 Task: Create a due date automation trigger when advanced on, on the wednesday of the week a card is due add fields without custom field "Resume" unchecked at 11:00 AM.
Action: Mouse moved to (1348, 109)
Screenshot: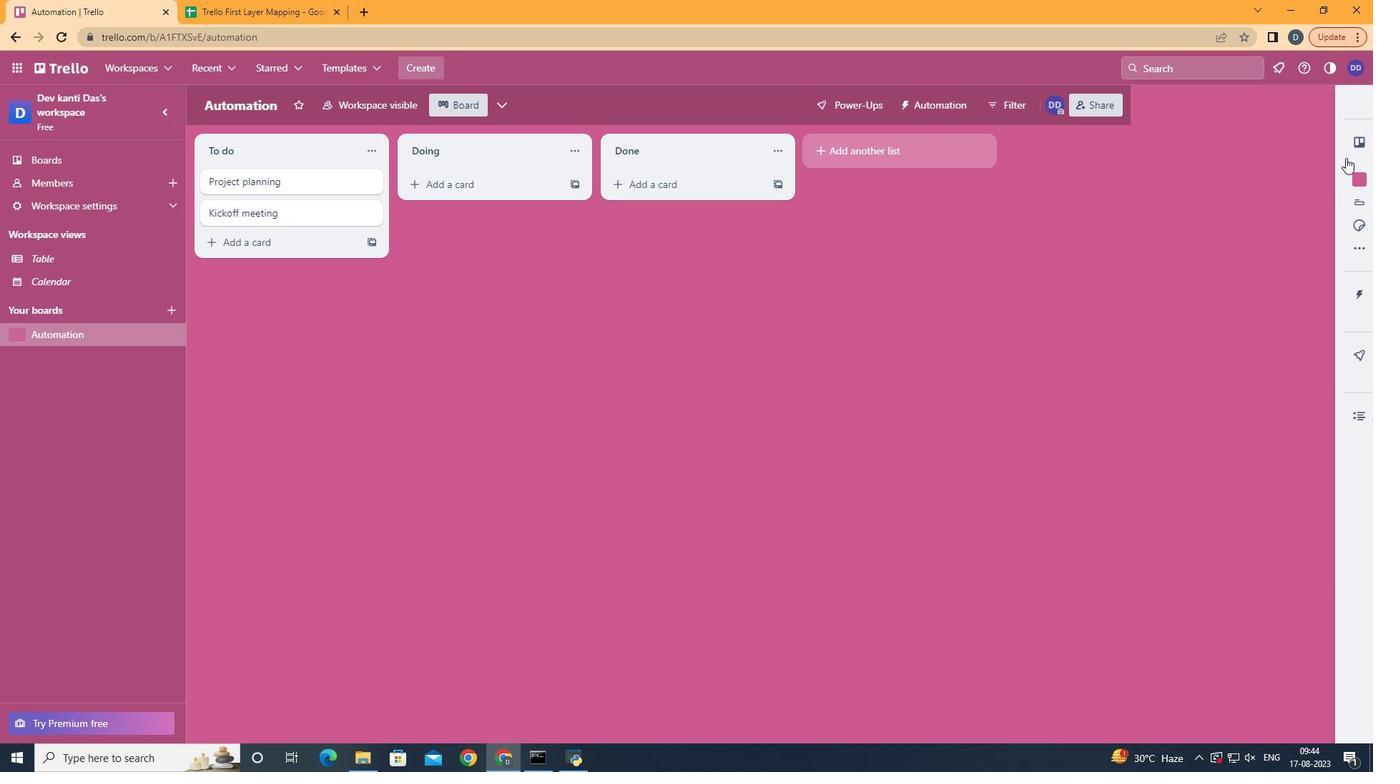 
Action: Mouse pressed left at (1348, 109)
Screenshot: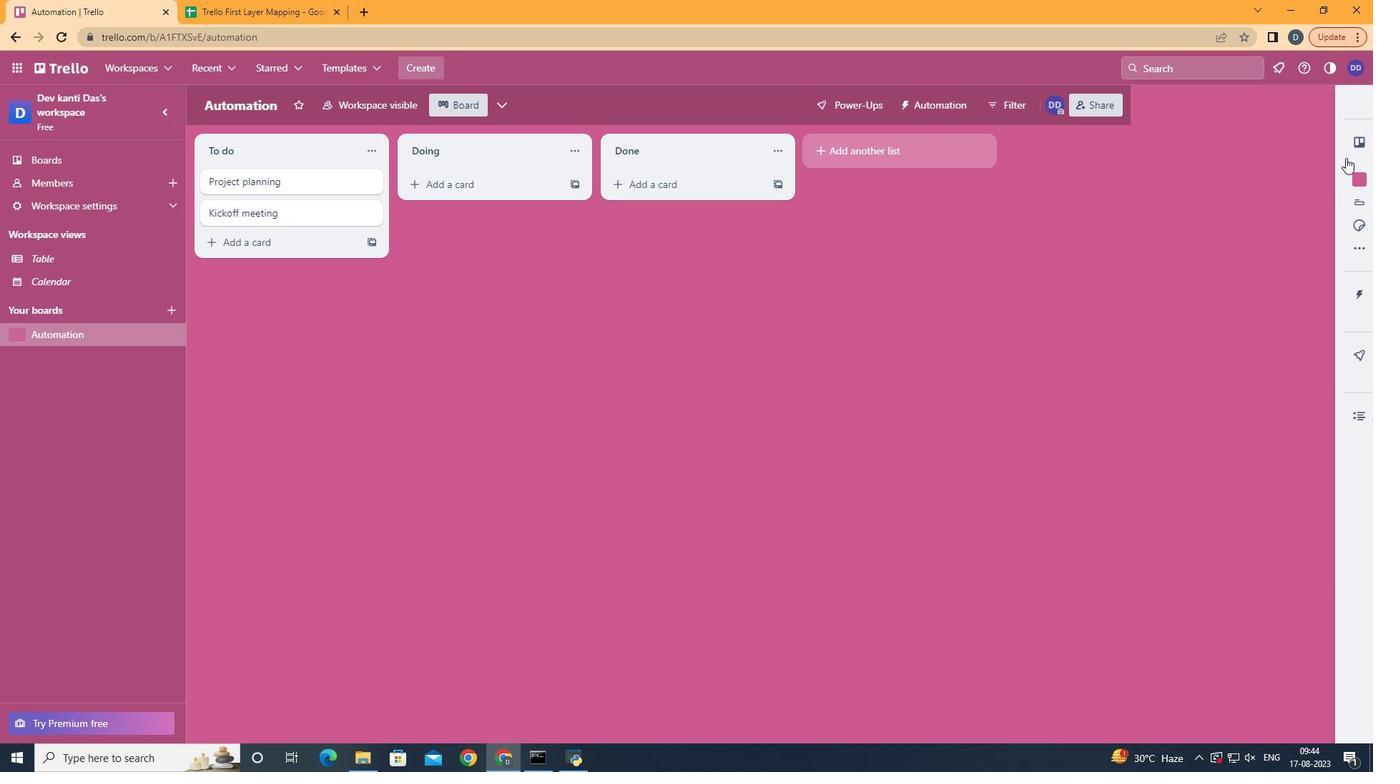 
Action: Mouse moved to (1313, 299)
Screenshot: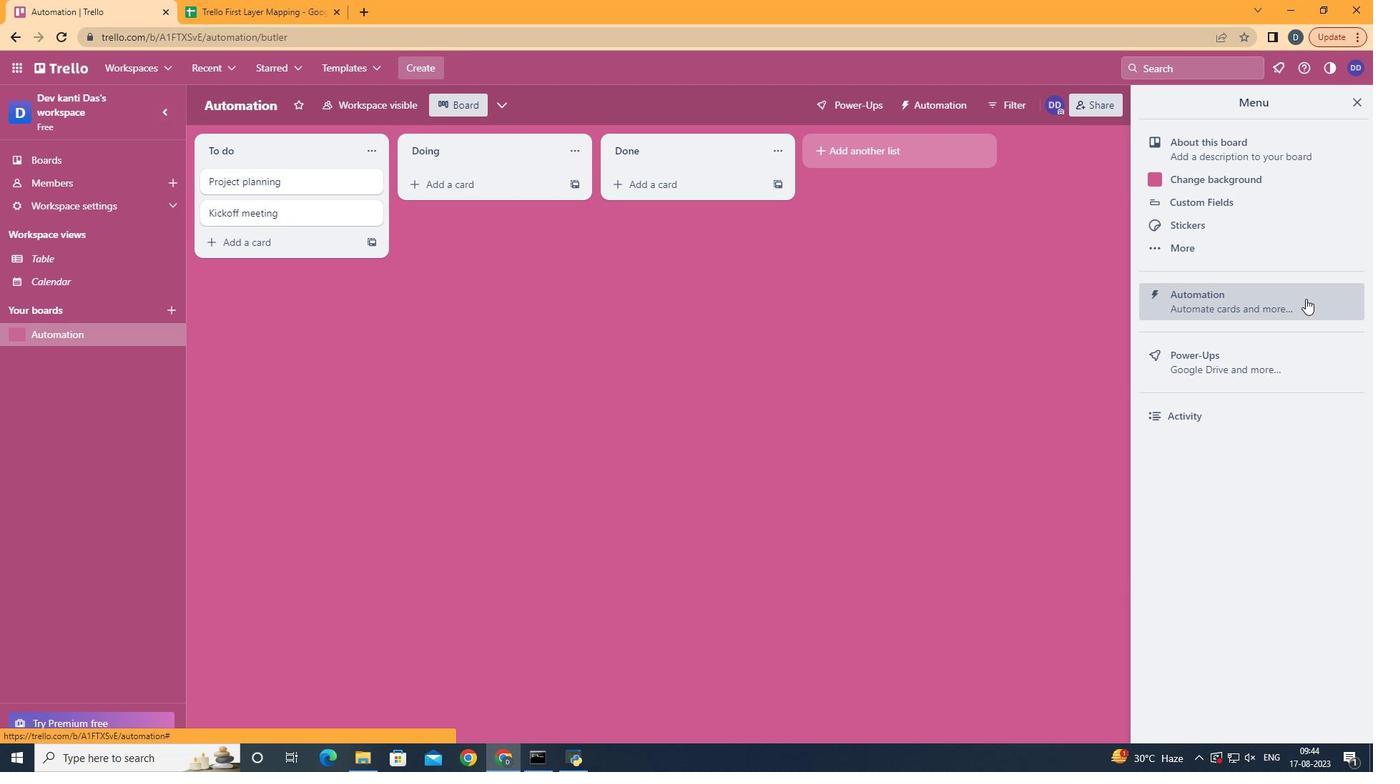 
Action: Mouse pressed left at (1313, 299)
Screenshot: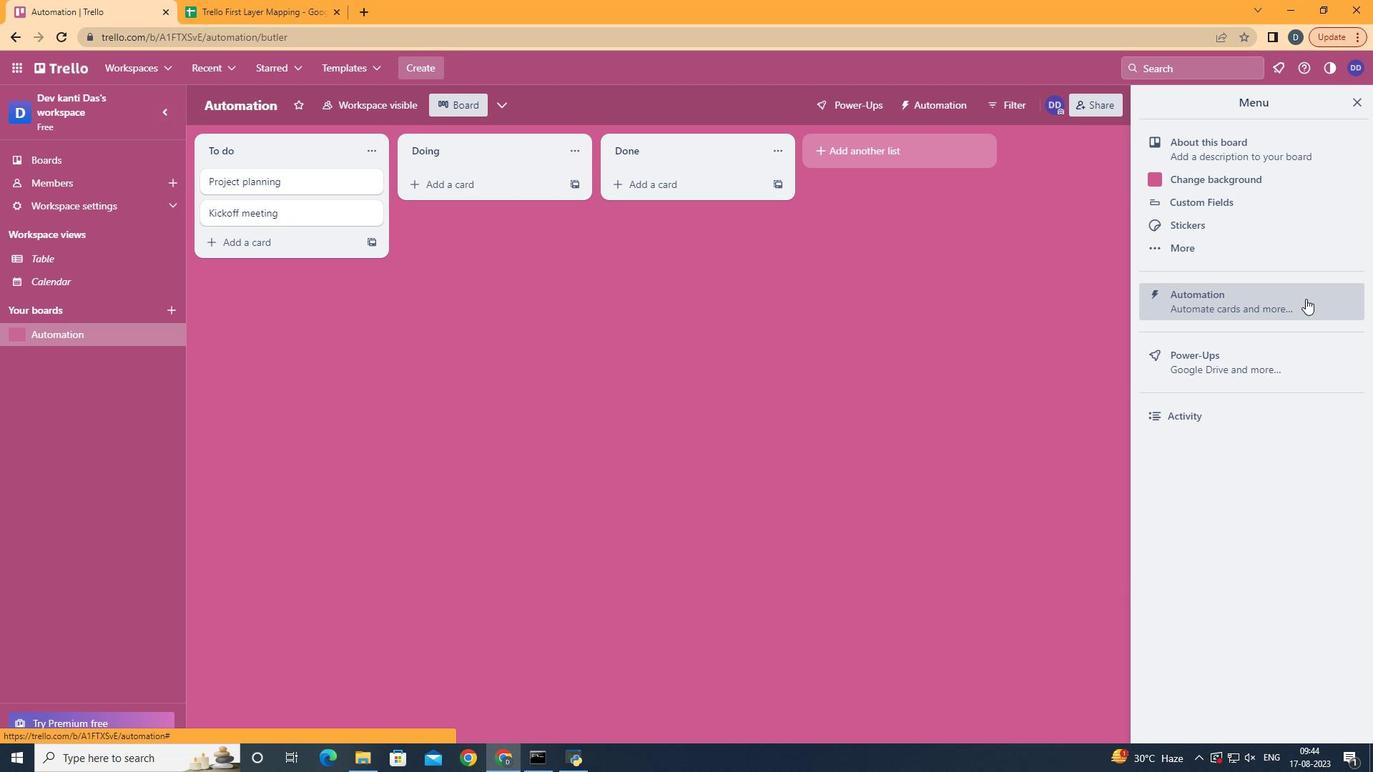 
Action: Mouse moved to (264, 285)
Screenshot: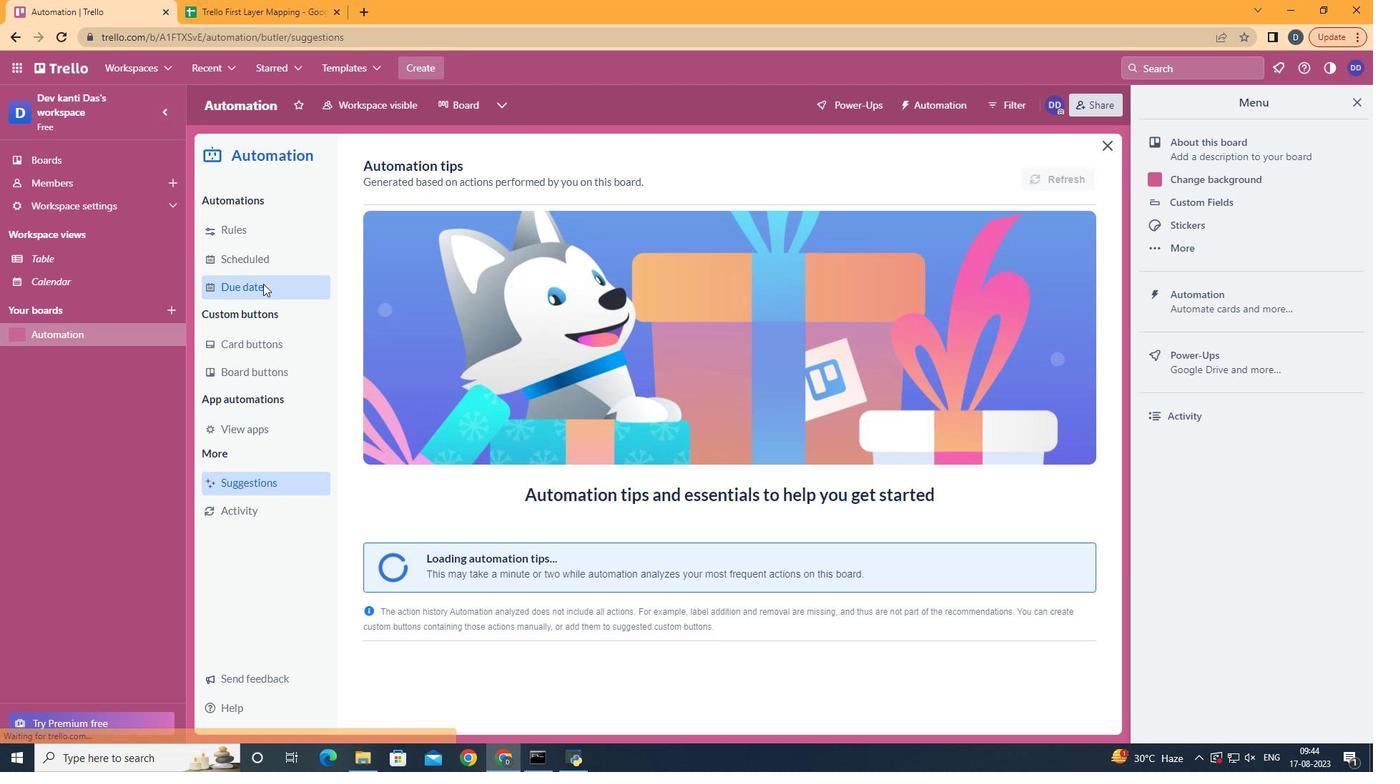 
Action: Mouse pressed left at (264, 285)
Screenshot: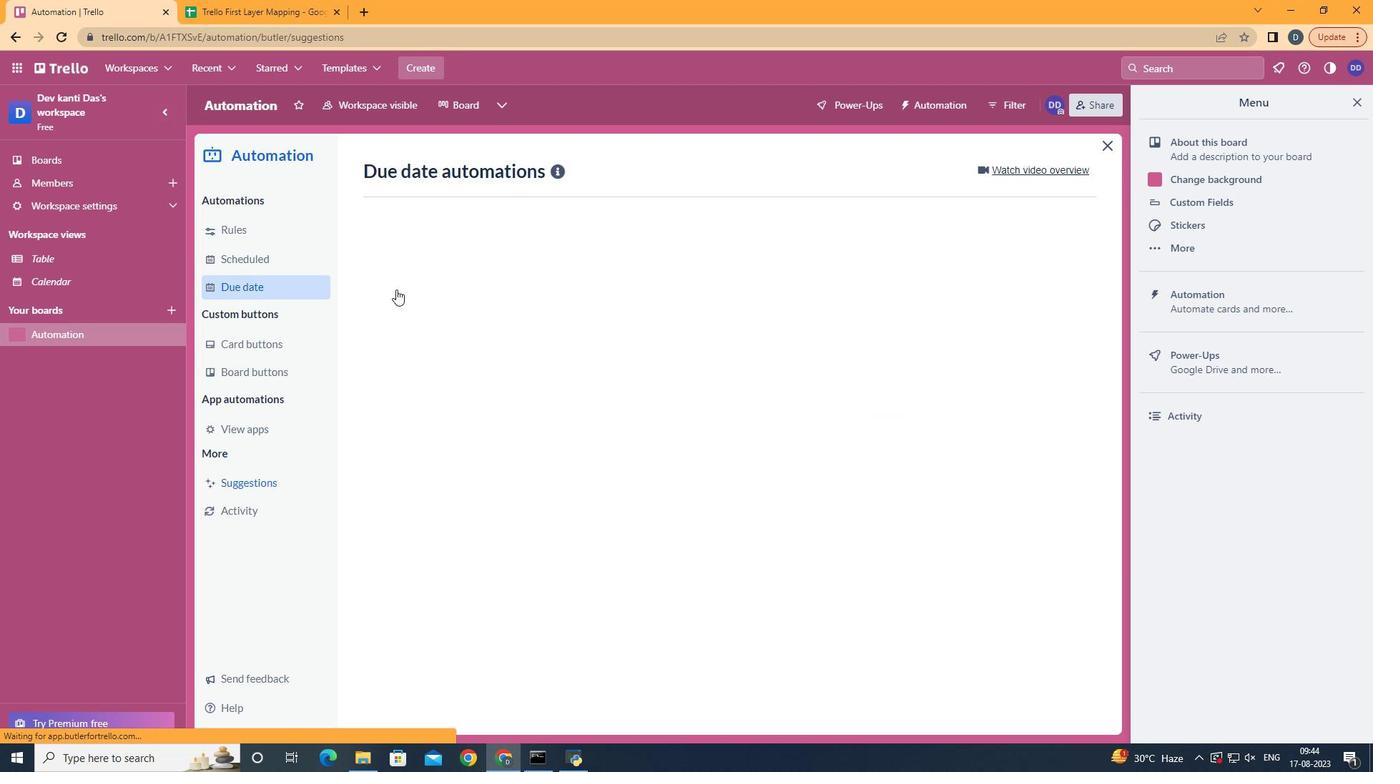 
Action: Mouse moved to (1022, 173)
Screenshot: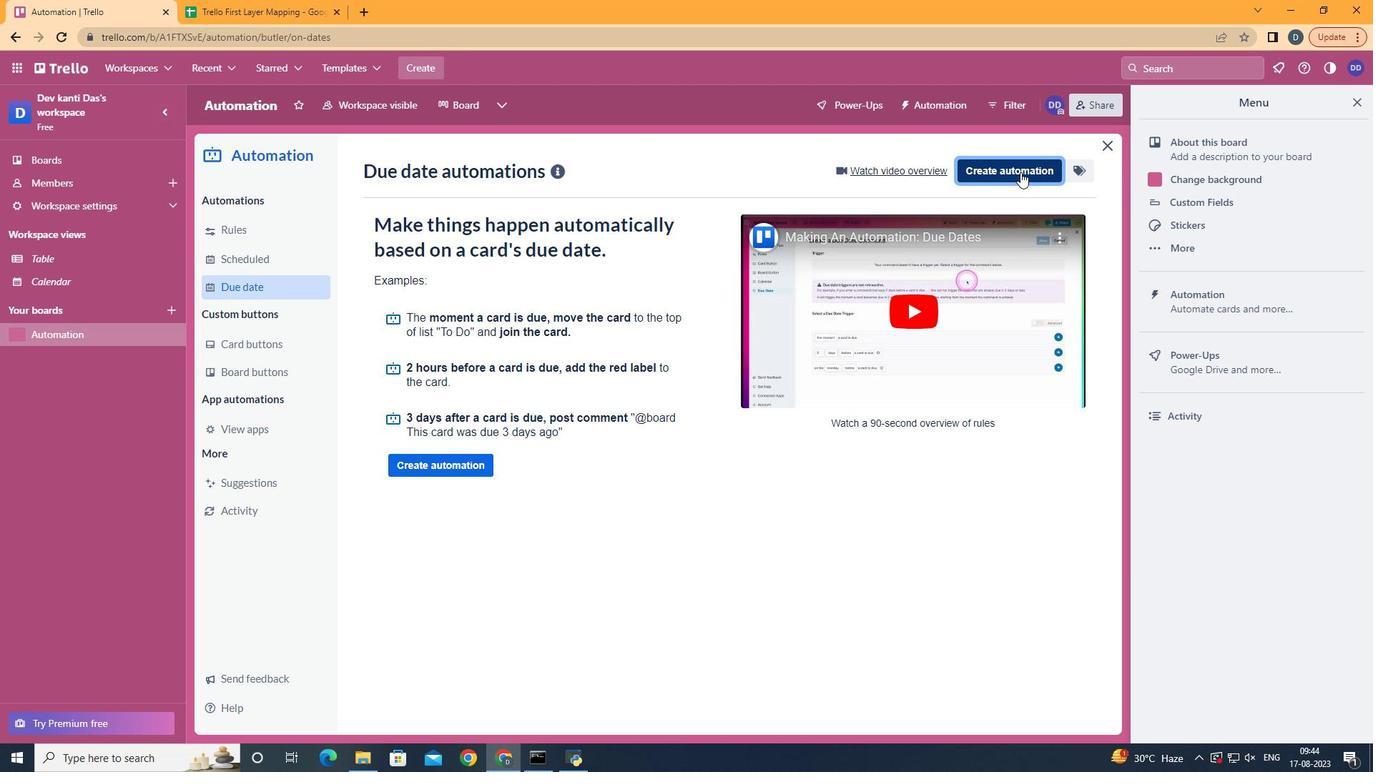 
Action: Mouse pressed left at (1022, 173)
Screenshot: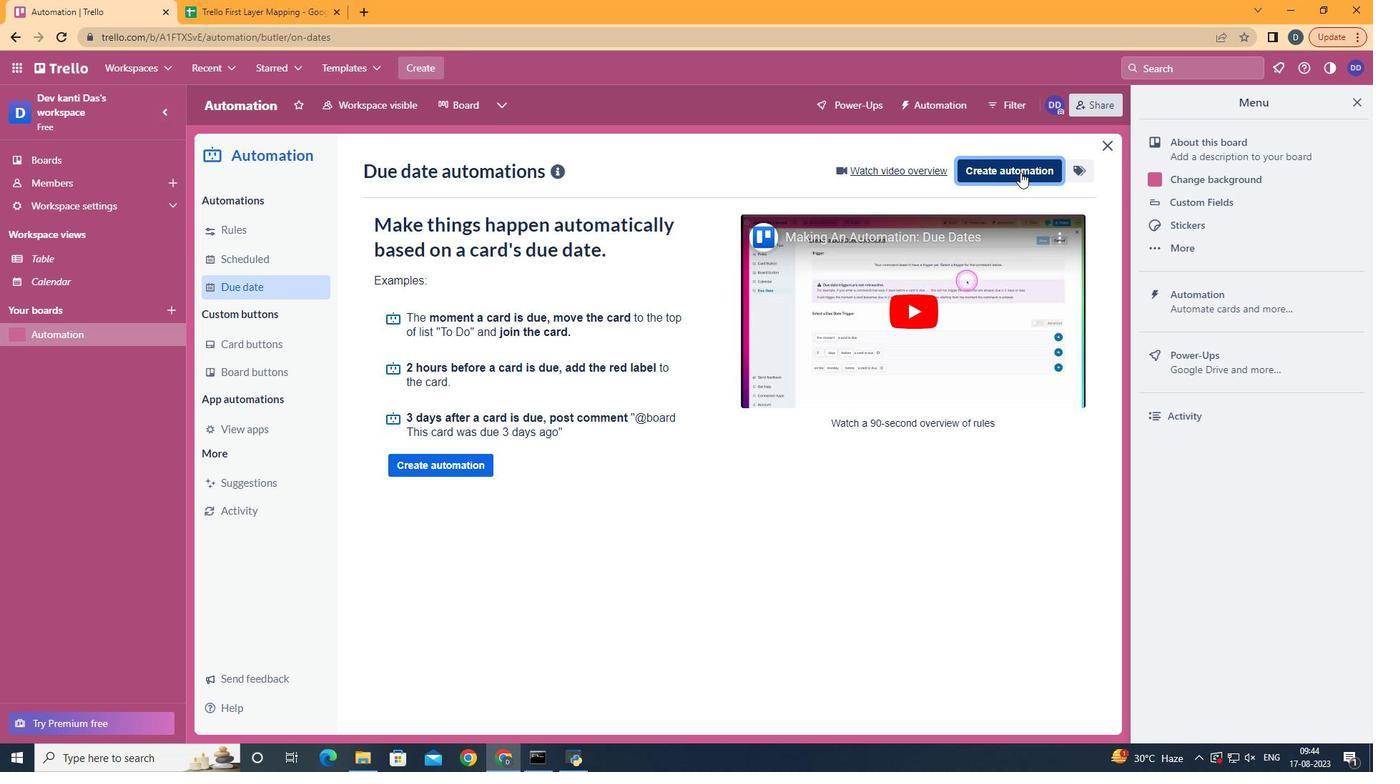 
Action: Mouse moved to (753, 286)
Screenshot: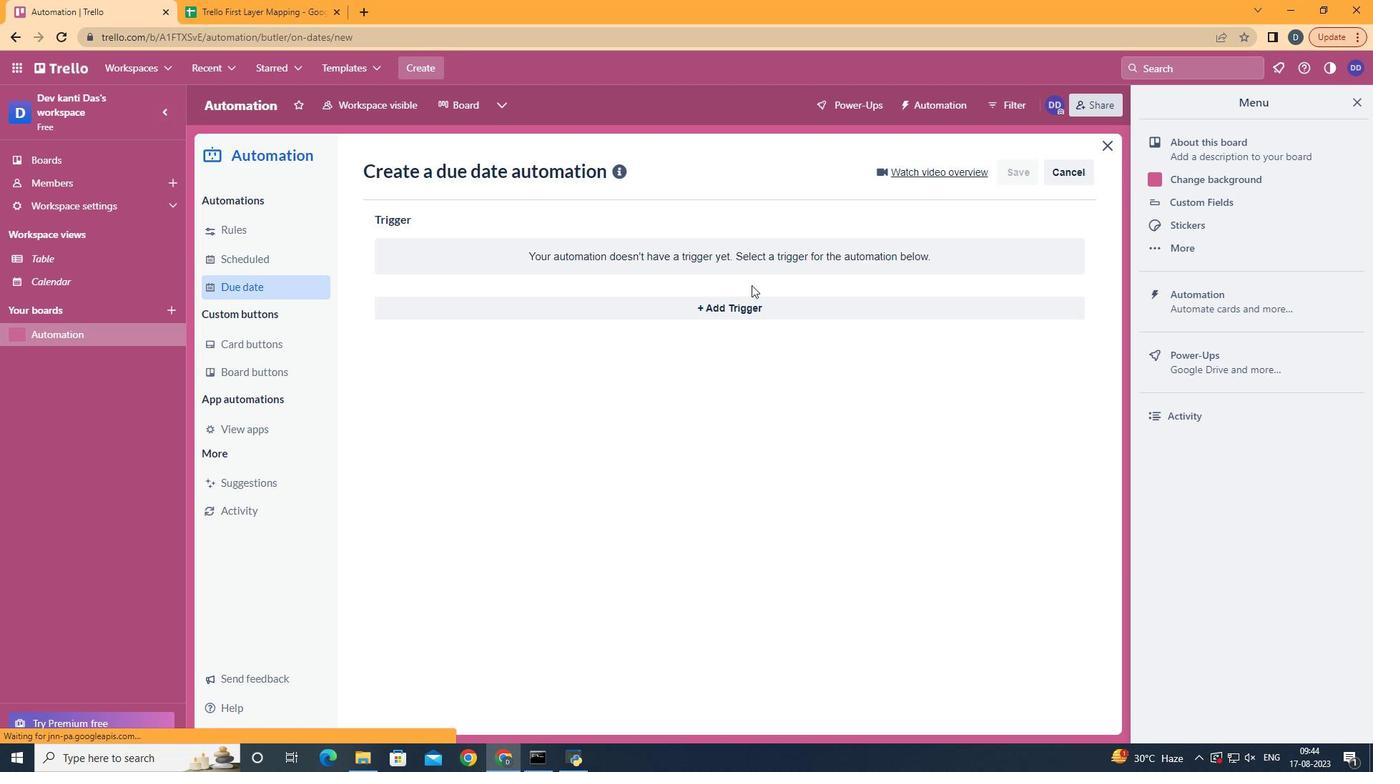 
Action: Mouse pressed left at (753, 286)
Screenshot: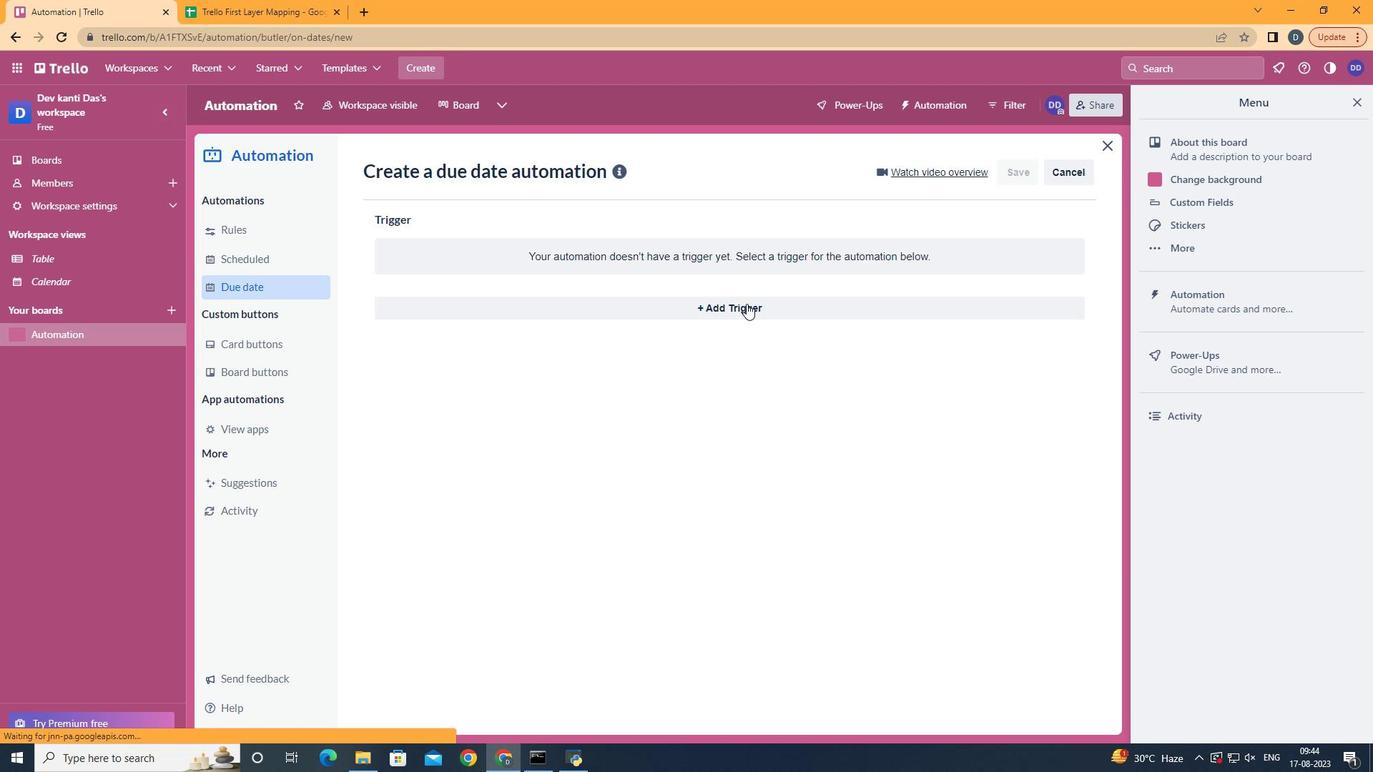 
Action: Mouse moved to (747, 309)
Screenshot: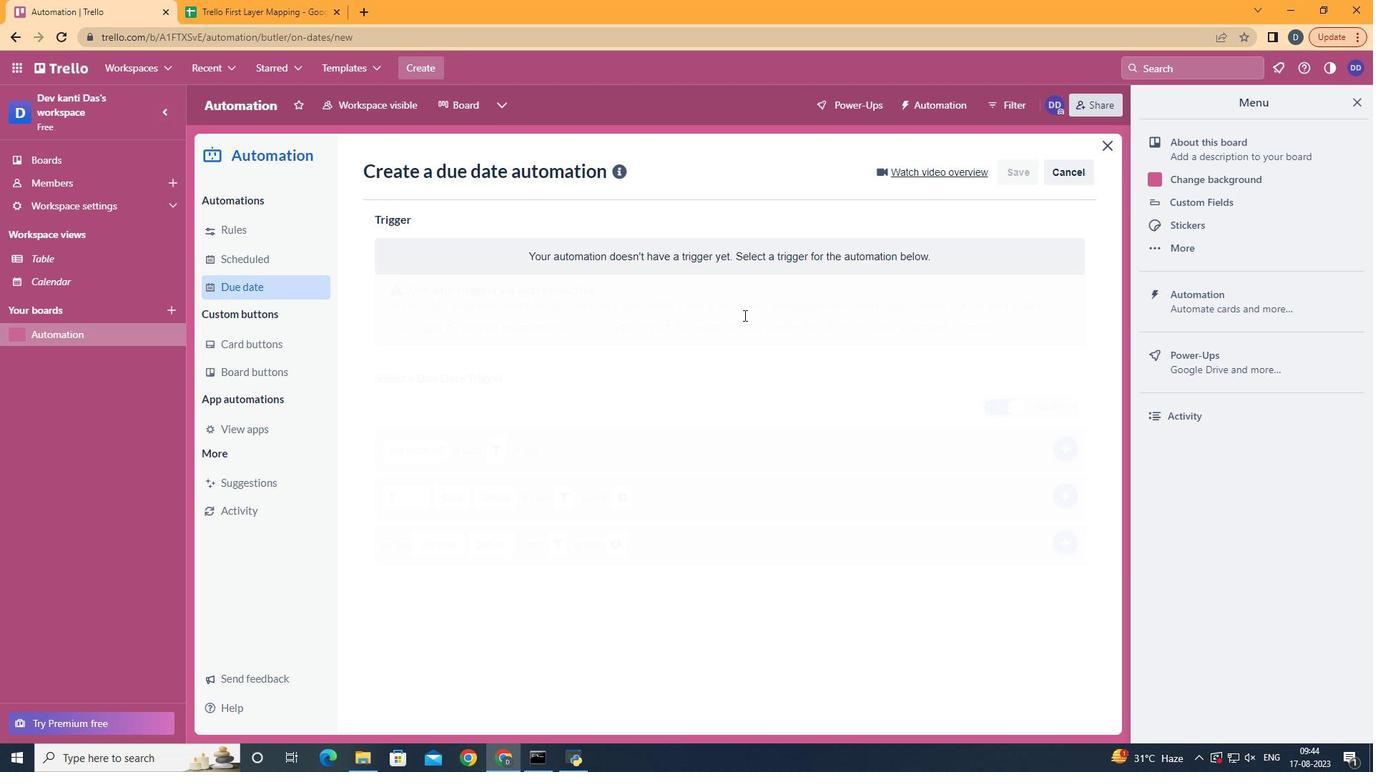 
Action: Mouse pressed left at (747, 309)
Screenshot: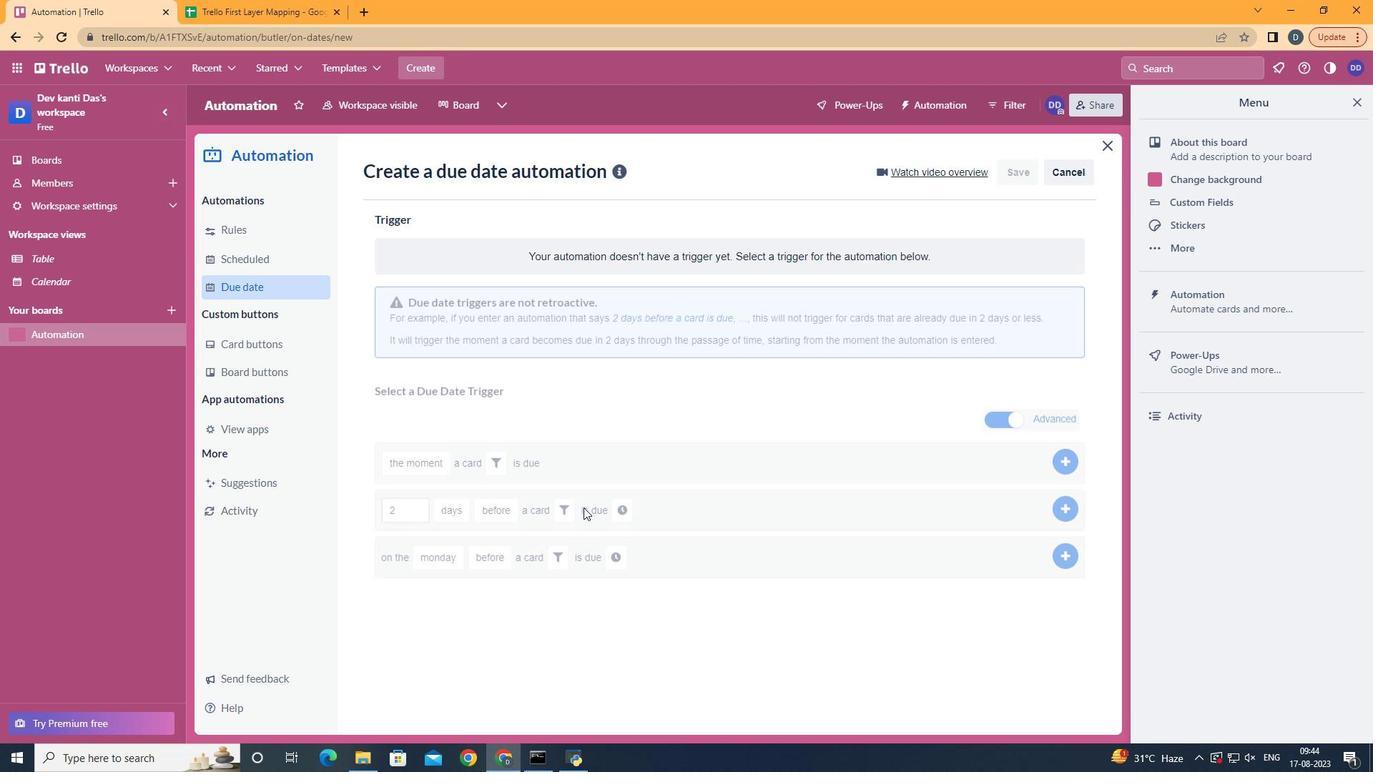 
Action: Mouse moved to (456, 430)
Screenshot: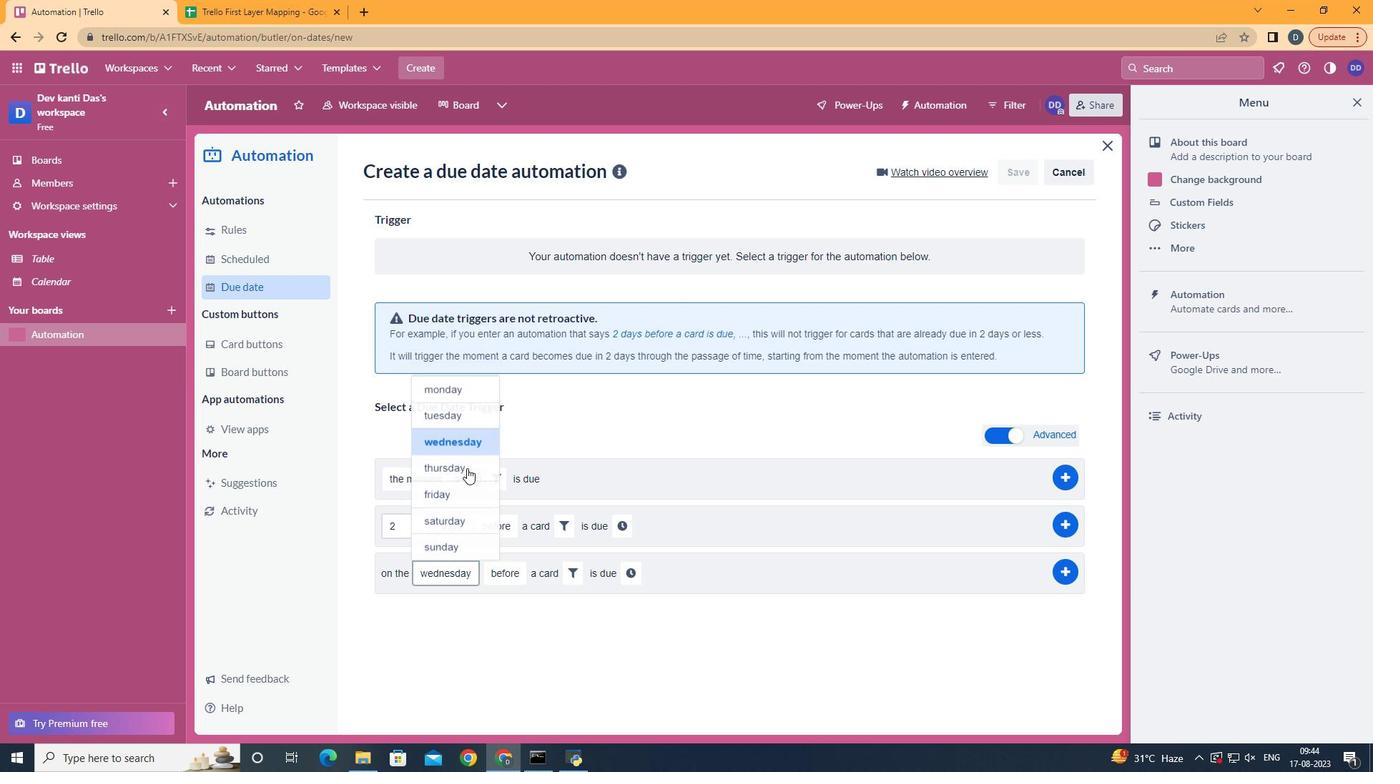 
Action: Mouse pressed left at (456, 430)
Screenshot: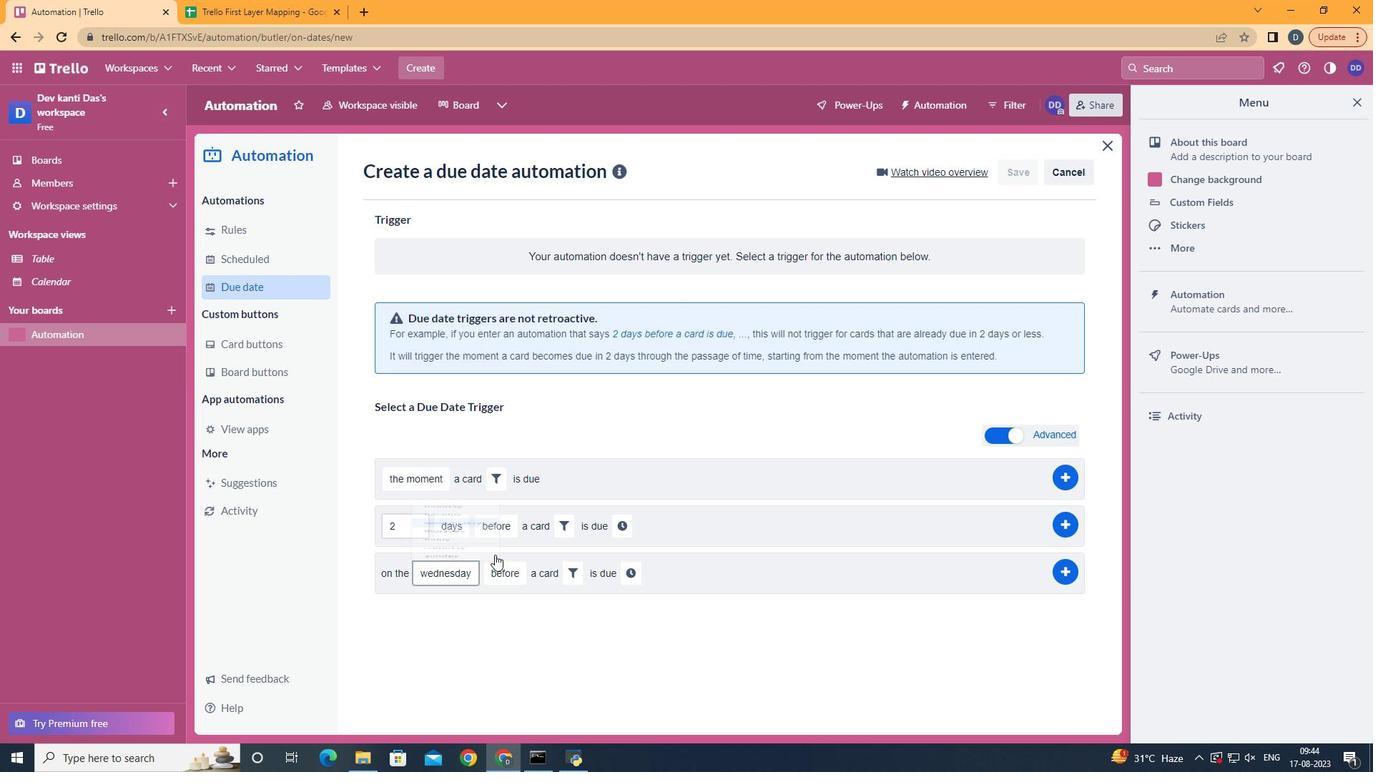 
Action: Mouse moved to (533, 654)
Screenshot: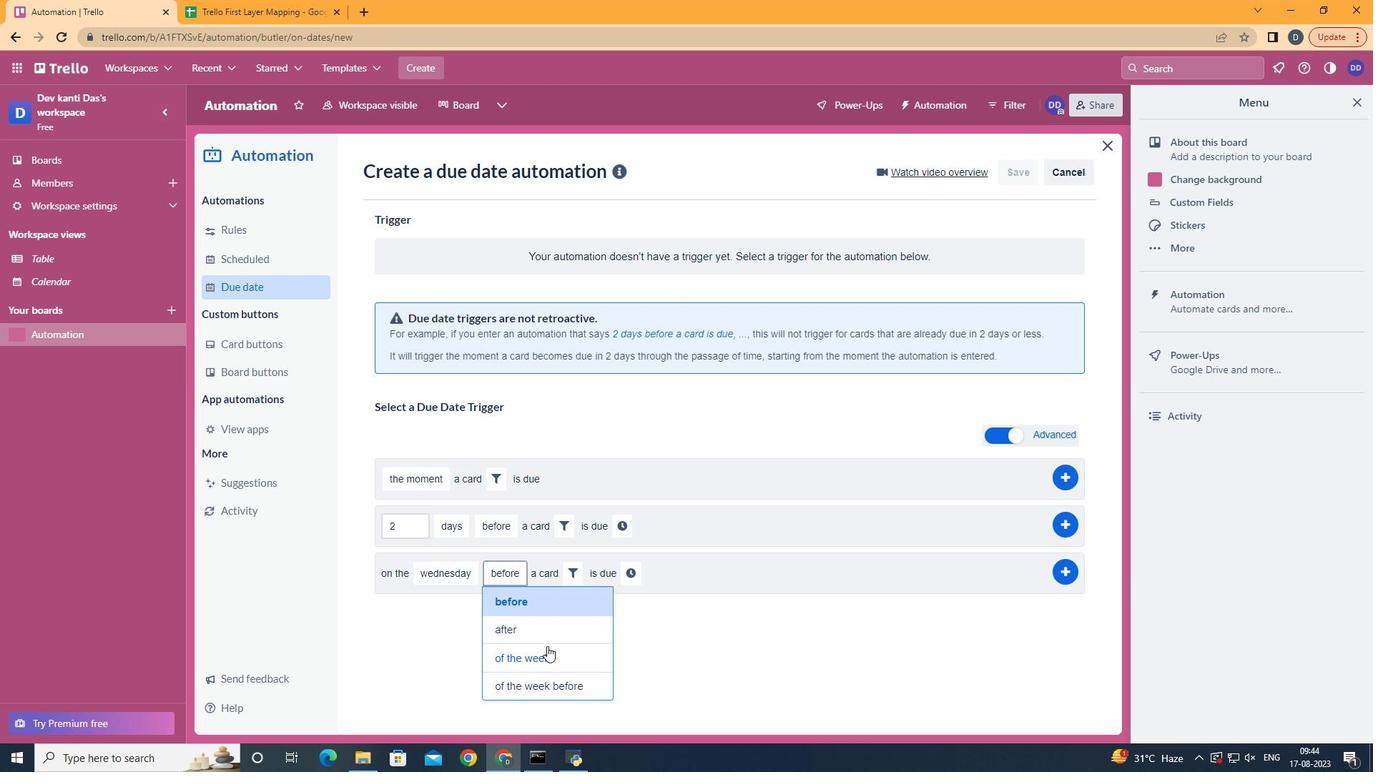 
Action: Mouse pressed left at (533, 654)
Screenshot: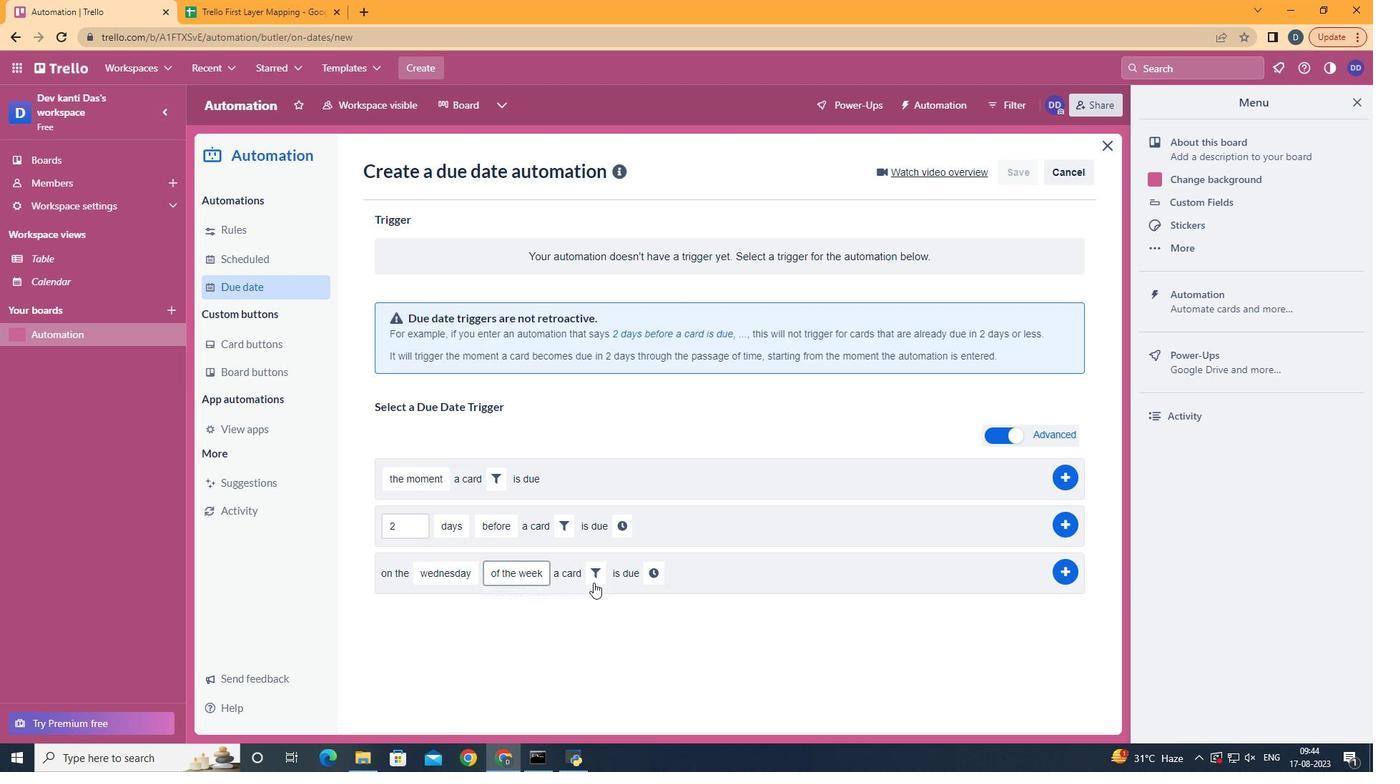 
Action: Mouse moved to (600, 573)
Screenshot: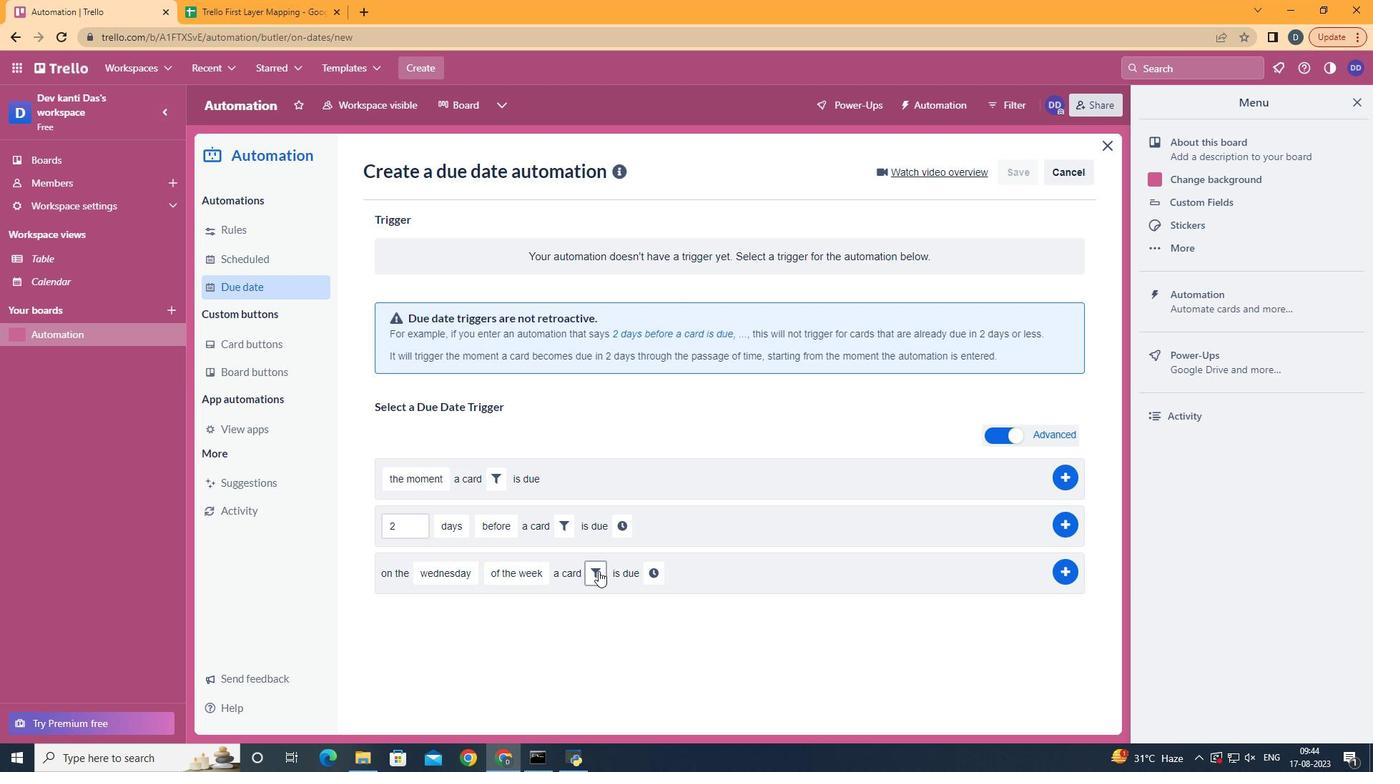 
Action: Mouse pressed left at (600, 573)
Screenshot: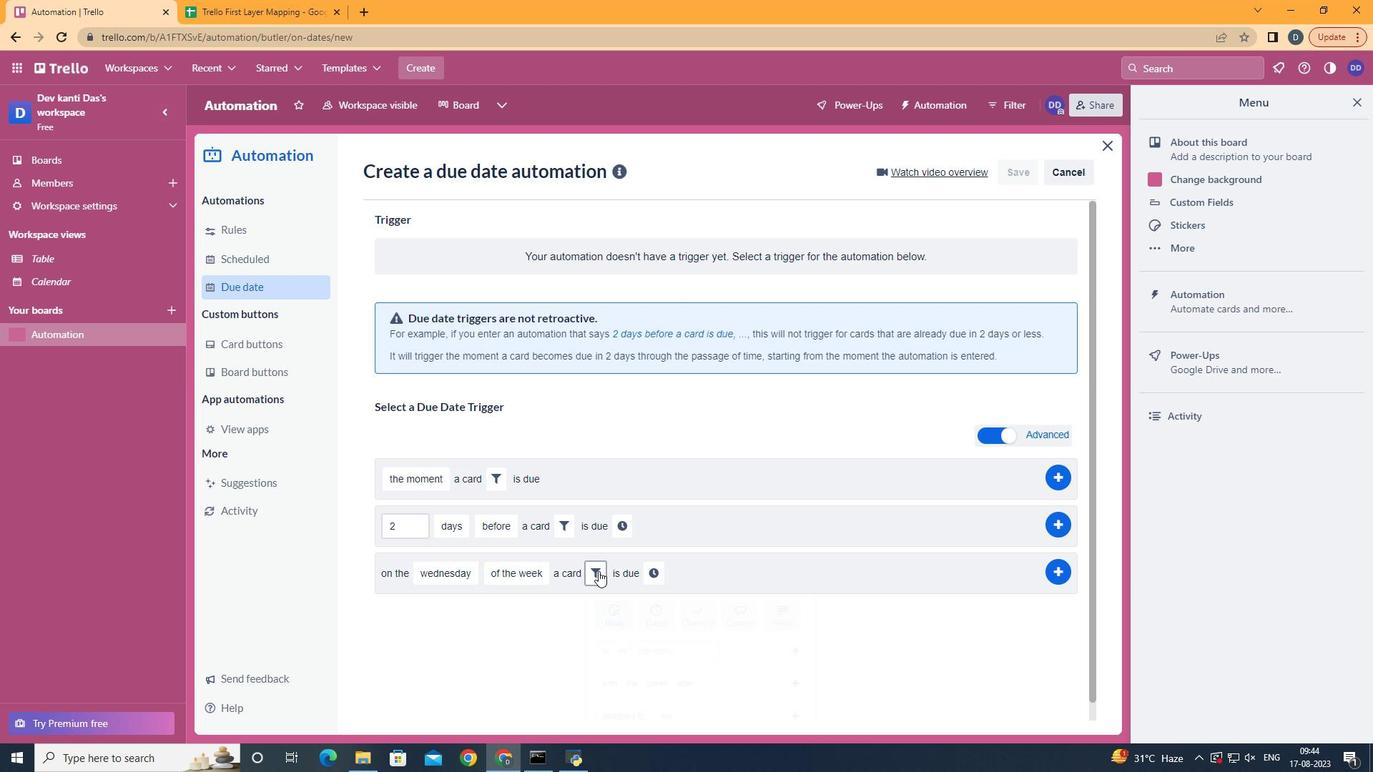 
Action: Mouse moved to (829, 616)
Screenshot: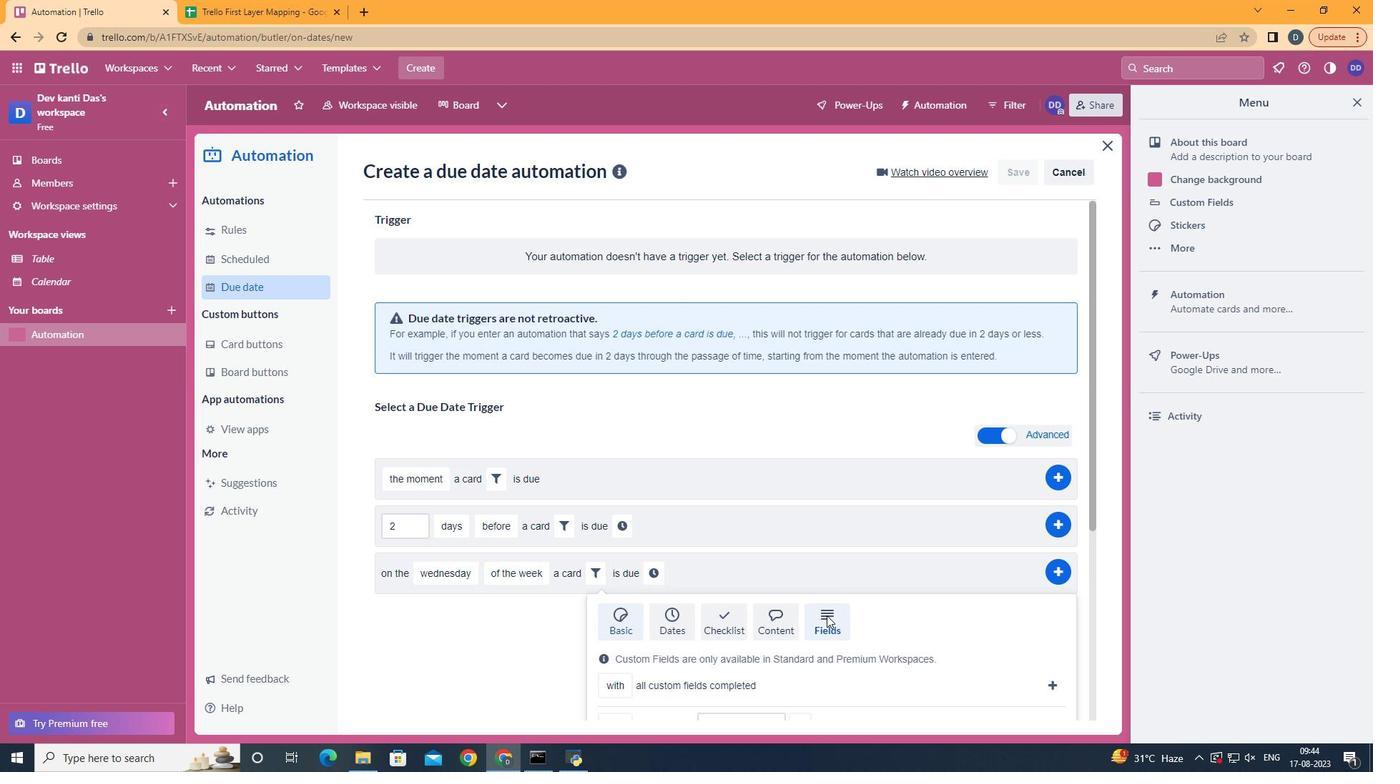 
Action: Mouse pressed left at (829, 616)
Screenshot: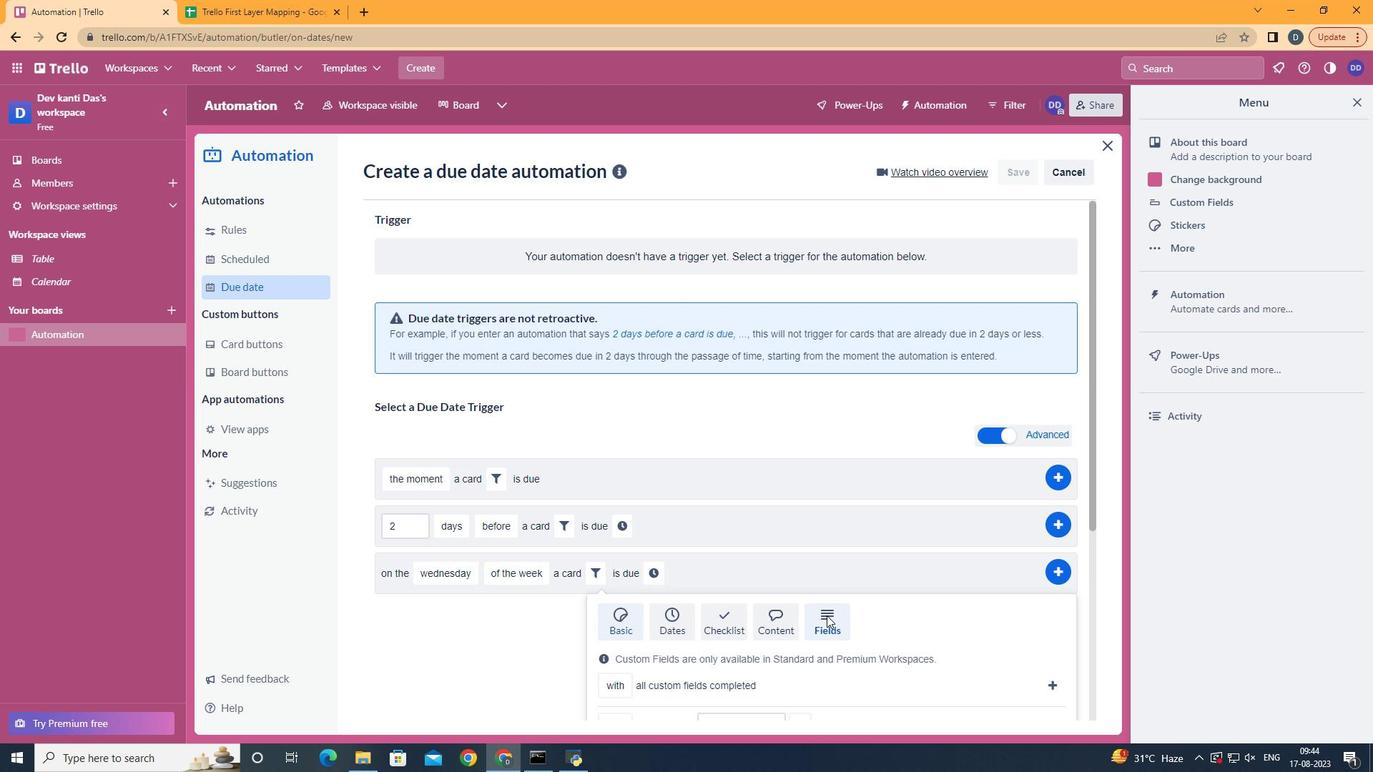 
Action: Mouse moved to (828, 617)
Screenshot: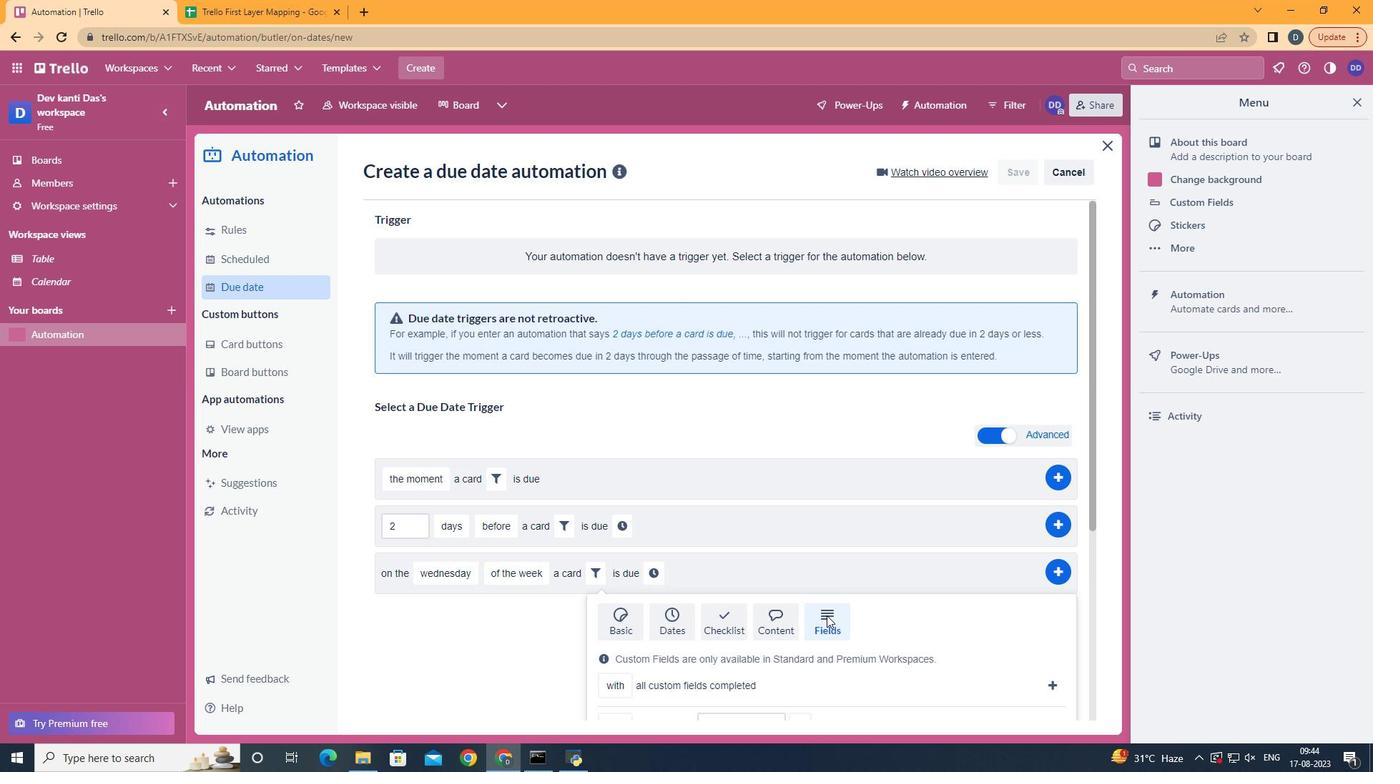 
Action: Mouse scrolled (828, 616) with delta (0, 0)
Screenshot: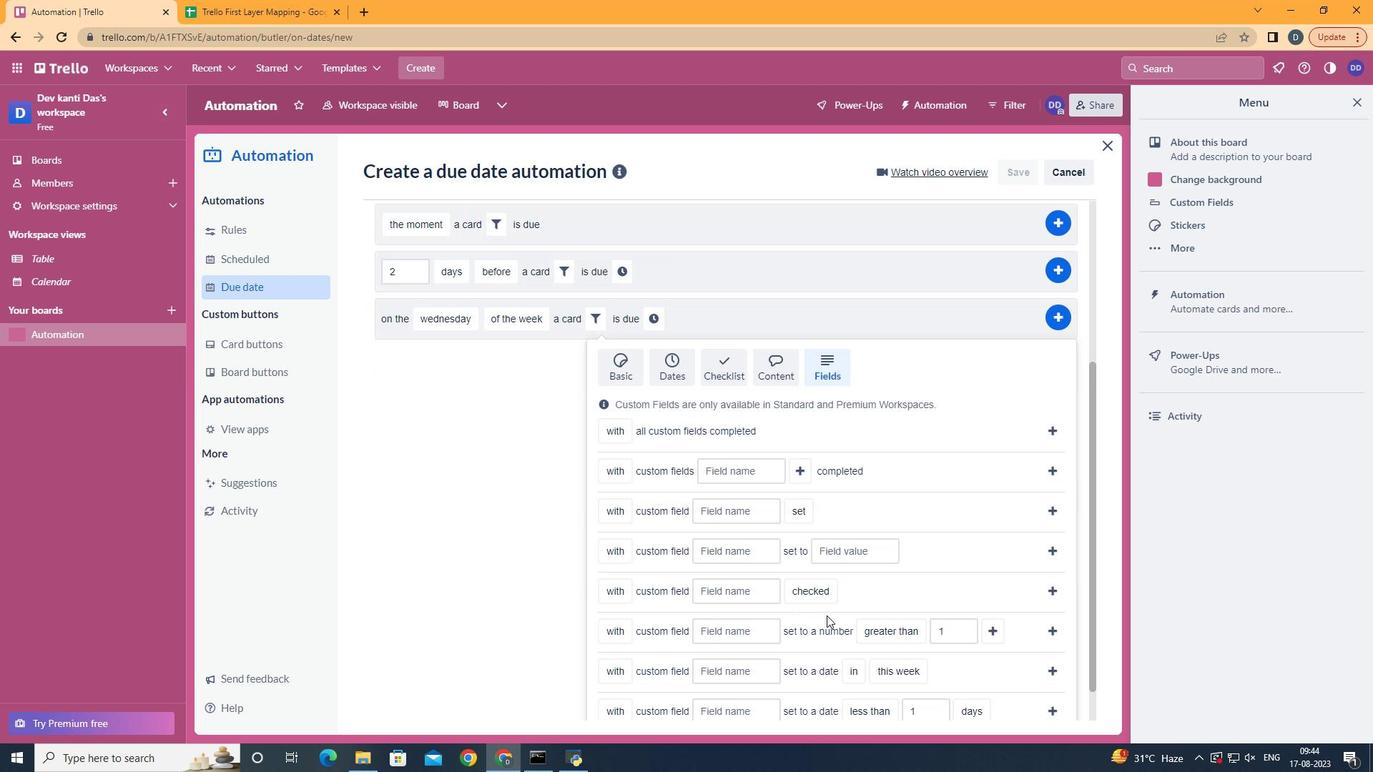 
Action: Mouse scrolled (828, 616) with delta (0, 0)
Screenshot: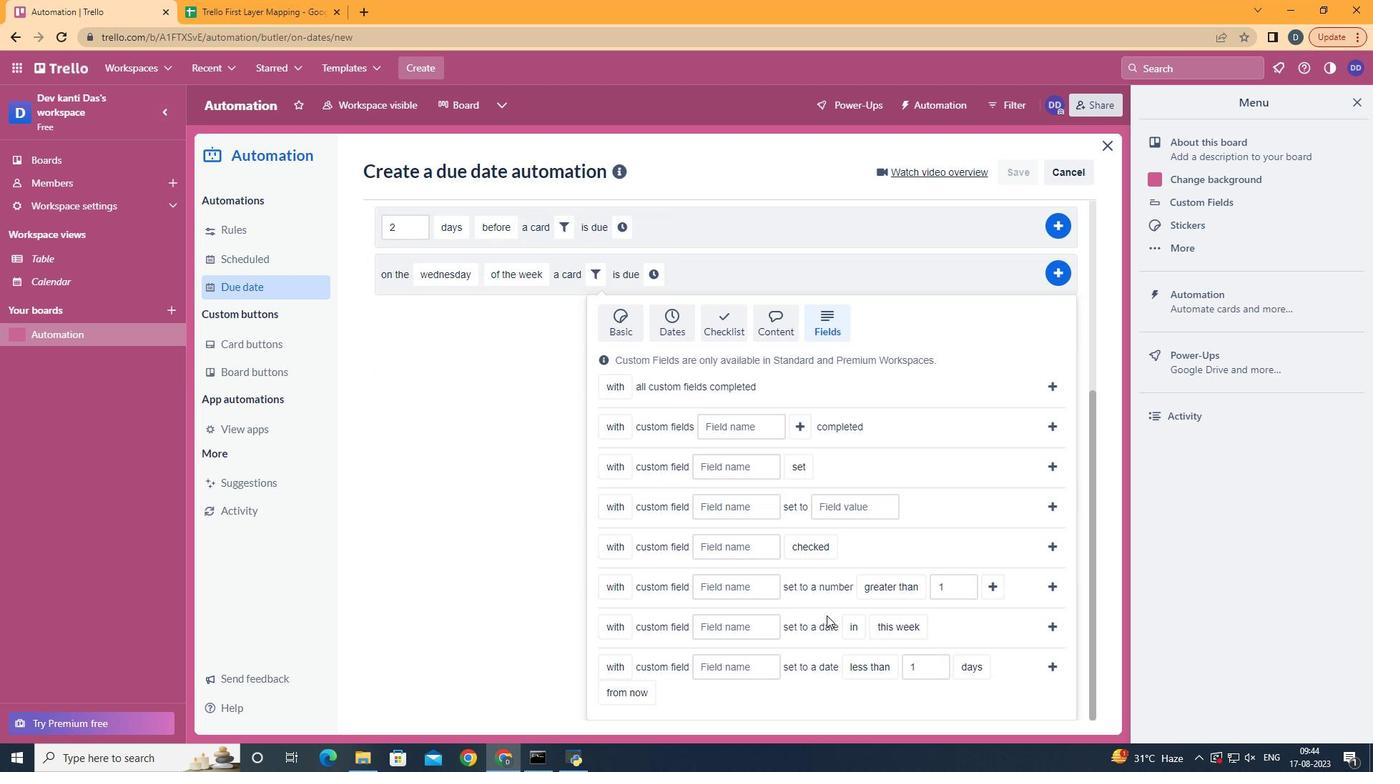 
Action: Mouse scrolled (828, 616) with delta (0, 0)
Screenshot: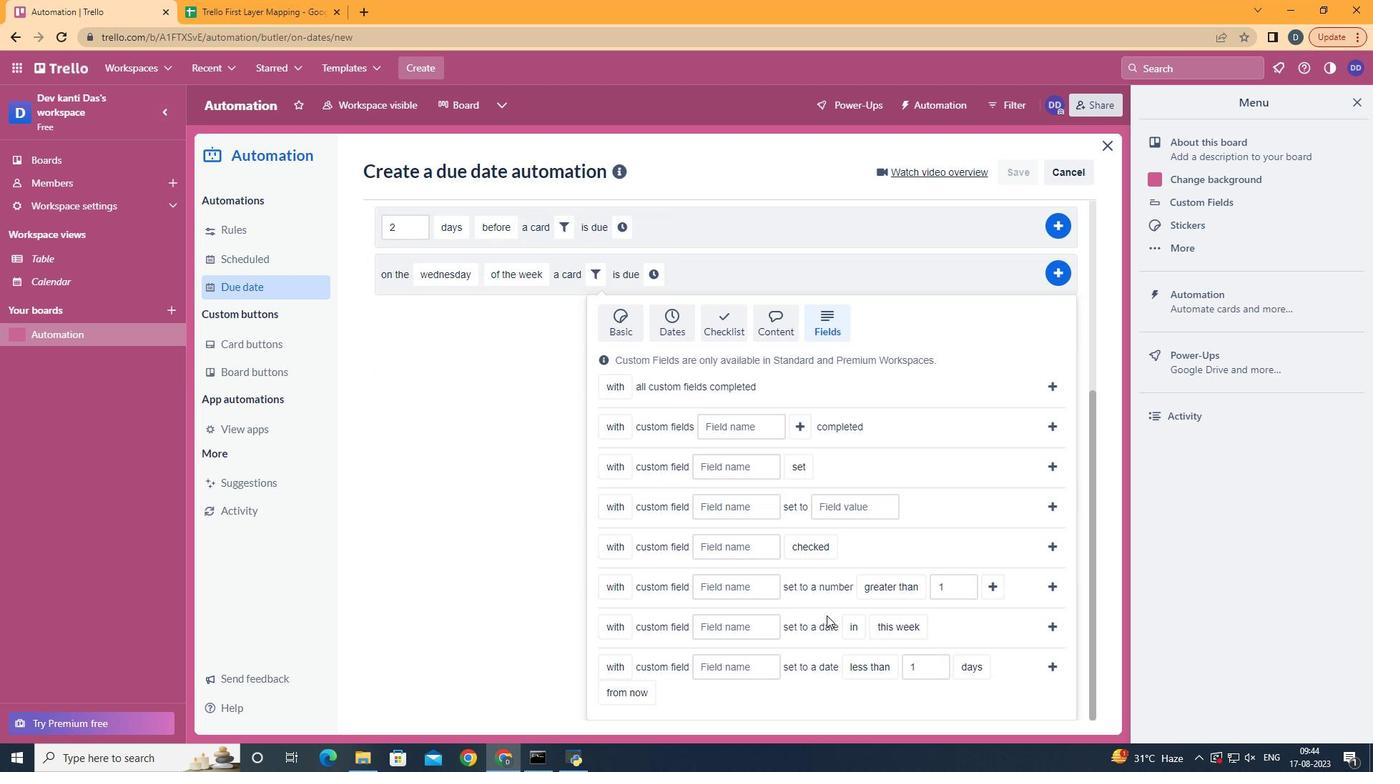 
Action: Mouse scrolled (828, 616) with delta (0, 0)
Screenshot: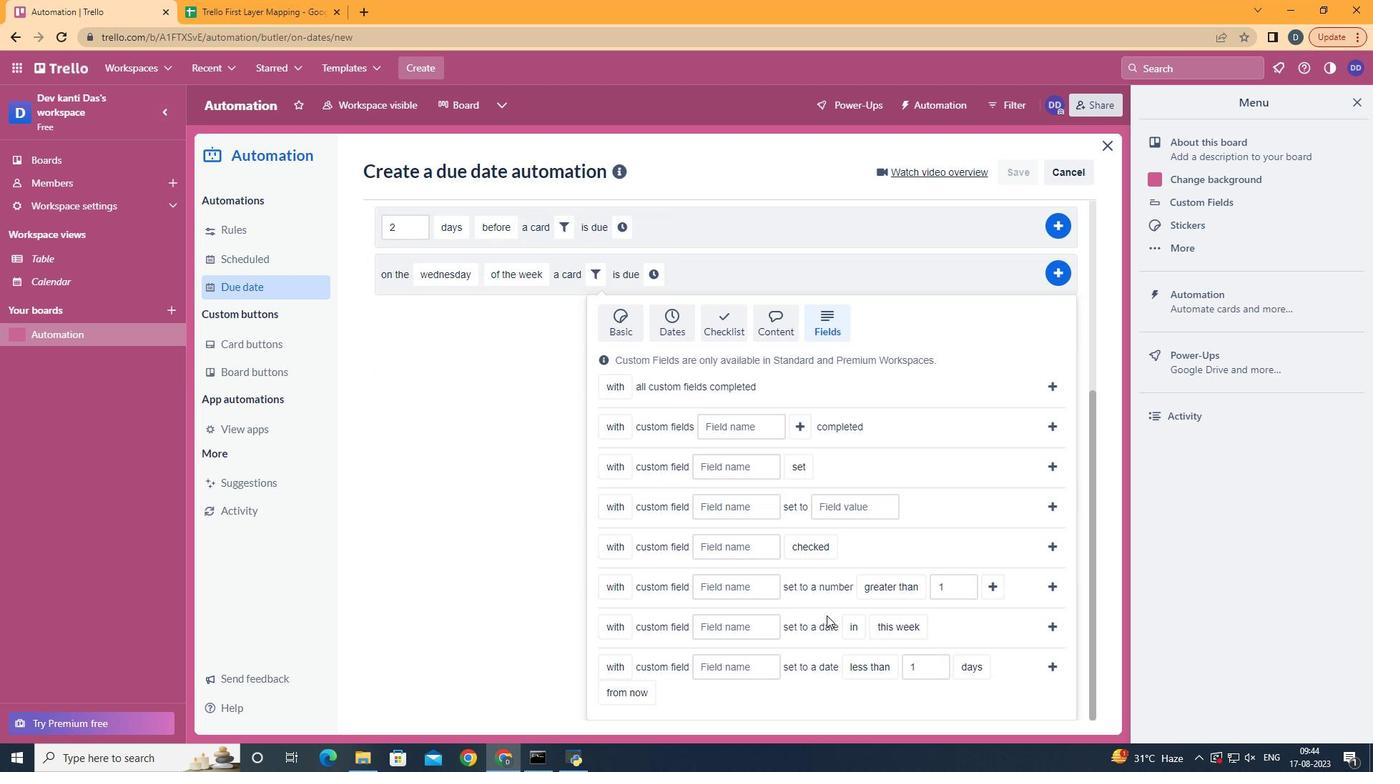 
Action: Mouse scrolled (828, 616) with delta (0, 0)
Screenshot: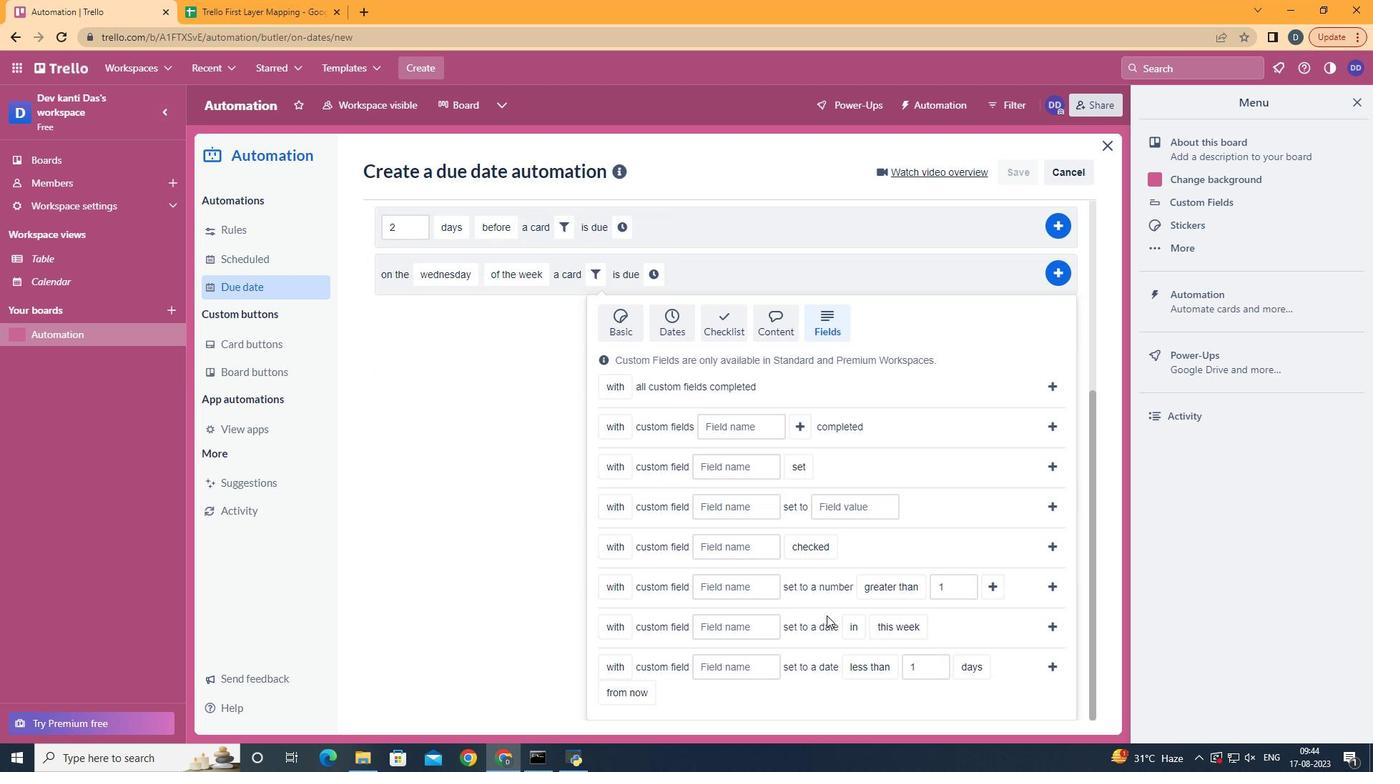 
Action: Mouse scrolled (828, 616) with delta (0, 0)
Screenshot: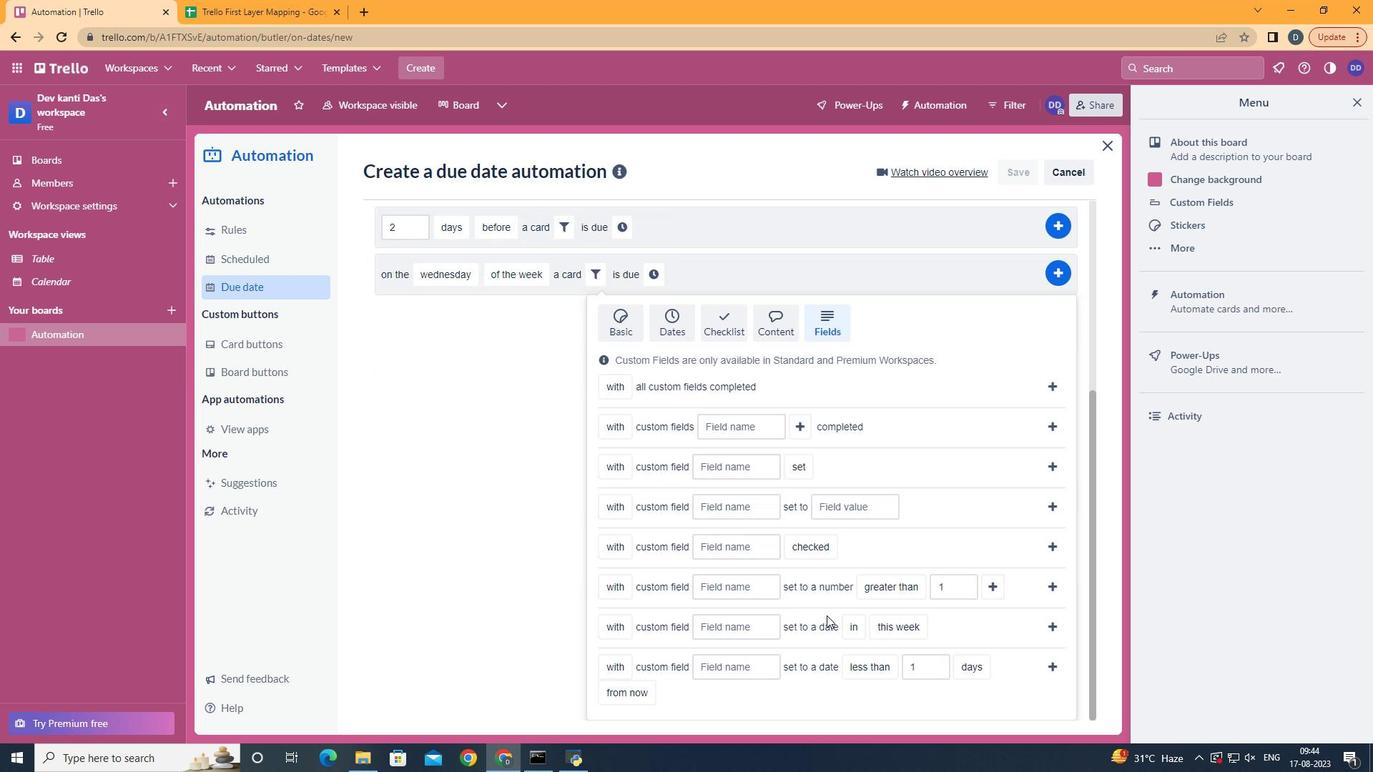 
Action: Mouse moved to (634, 598)
Screenshot: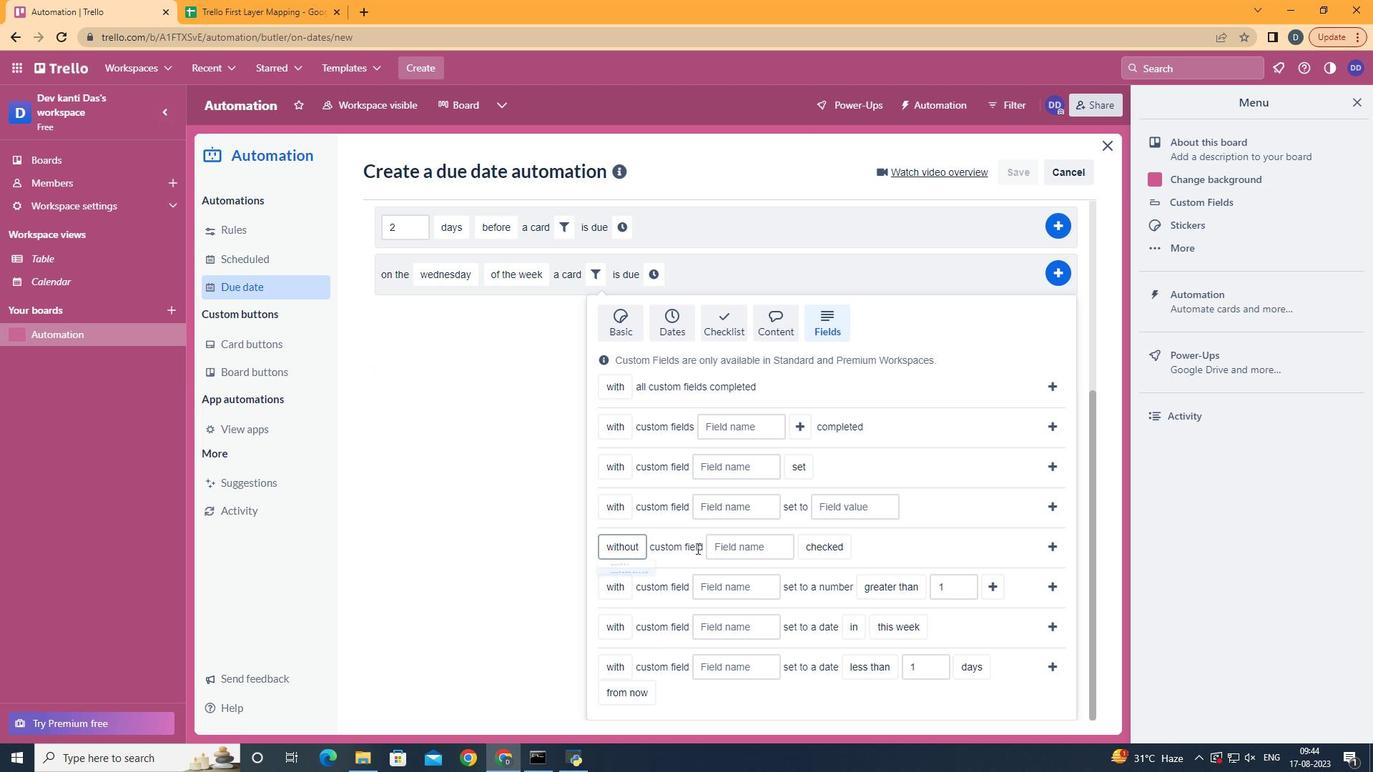 
Action: Mouse pressed left at (634, 598)
Screenshot: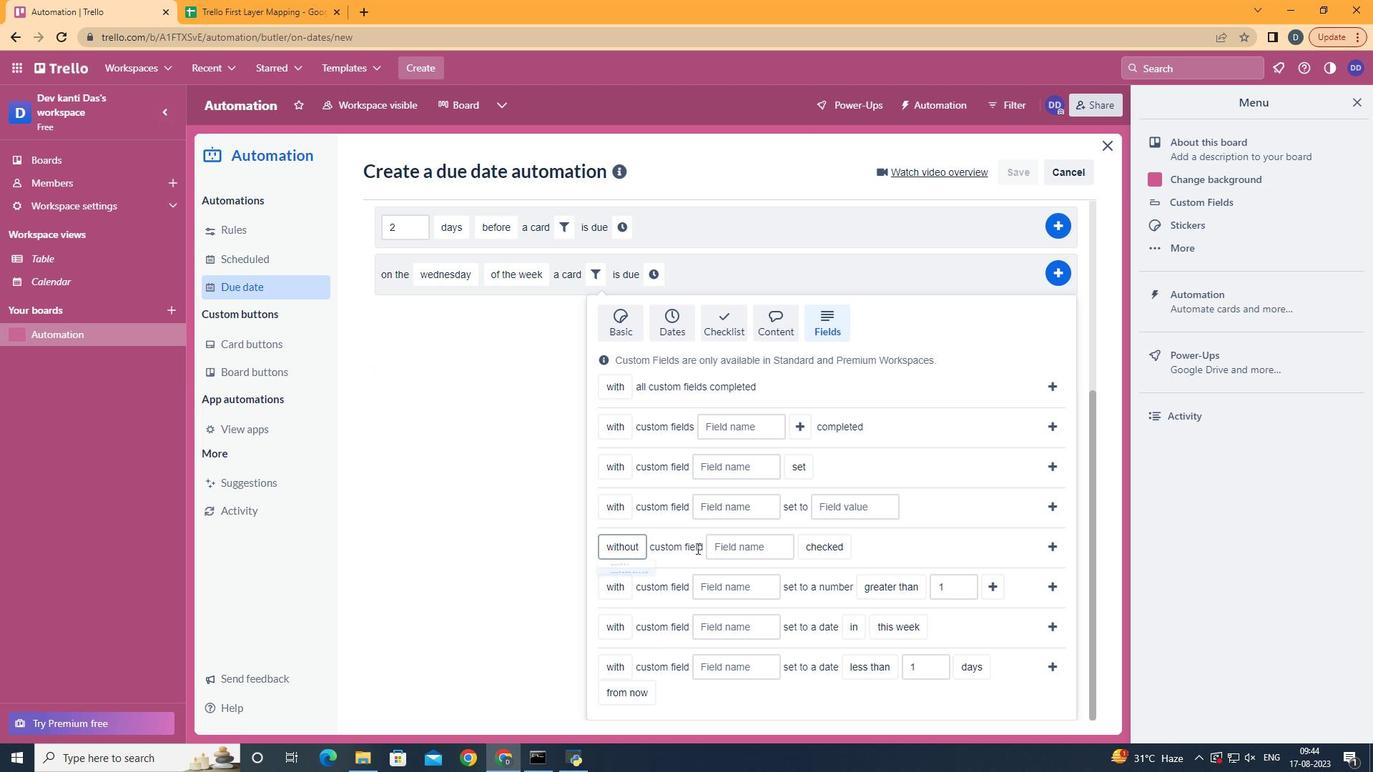 
Action: Mouse moved to (735, 538)
Screenshot: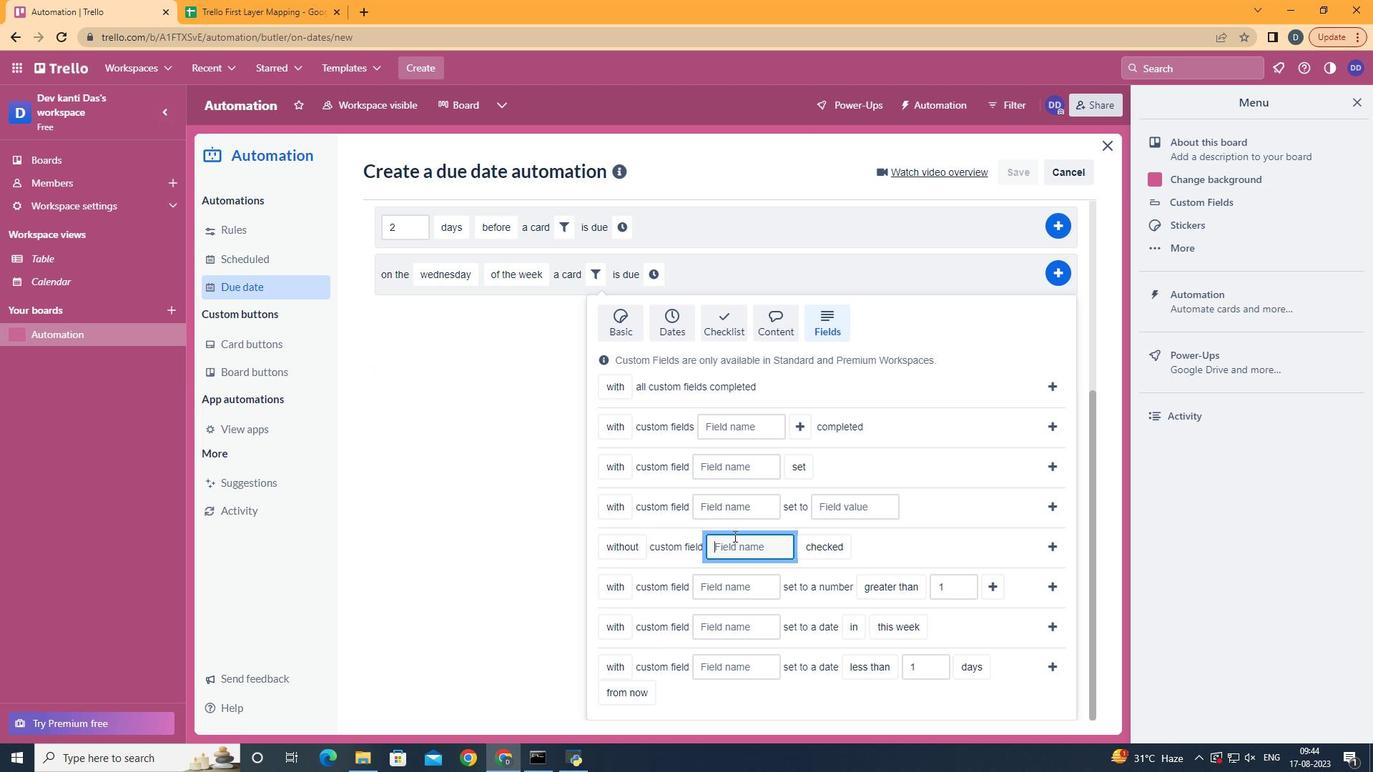 
Action: Mouse pressed left at (735, 538)
Screenshot: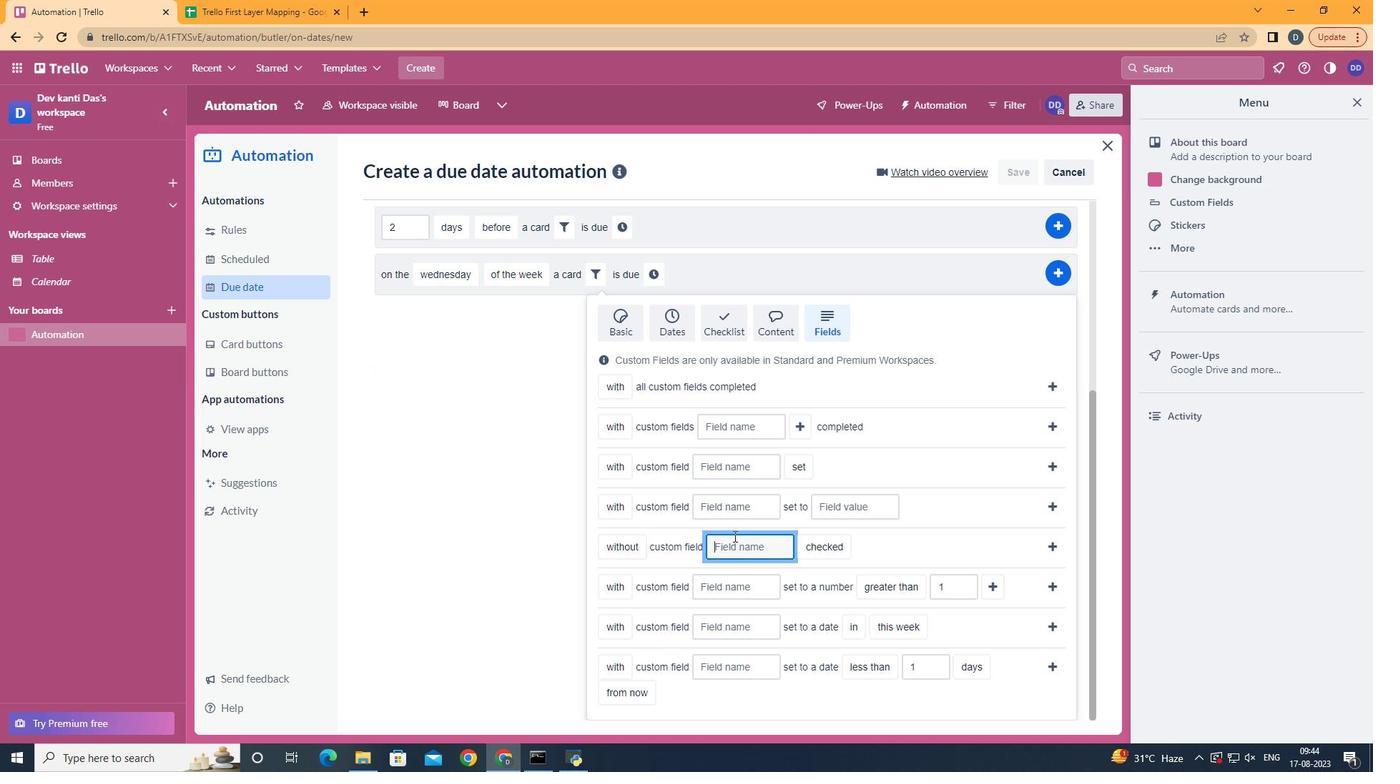 
Action: Key pressed <Key.shift>Resume
Screenshot: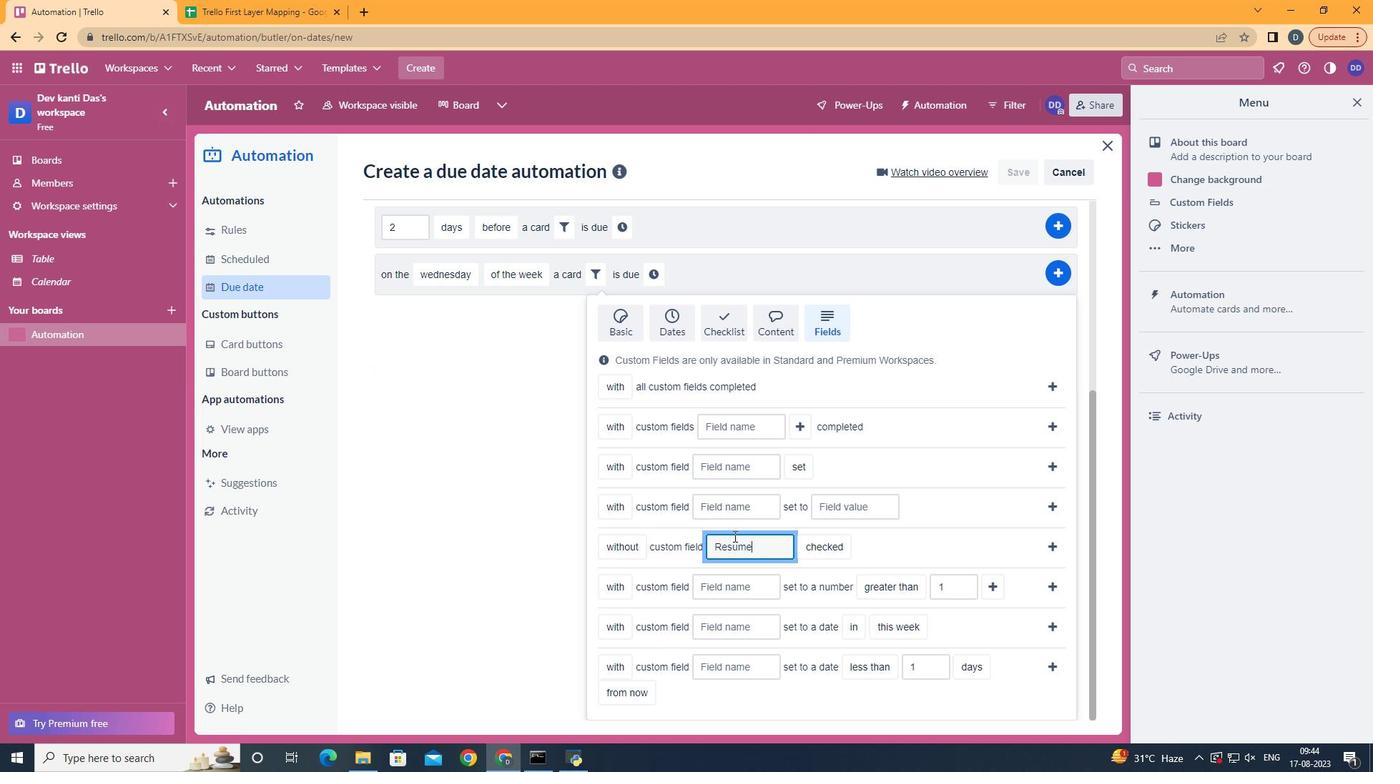 
Action: Mouse moved to (830, 608)
Screenshot: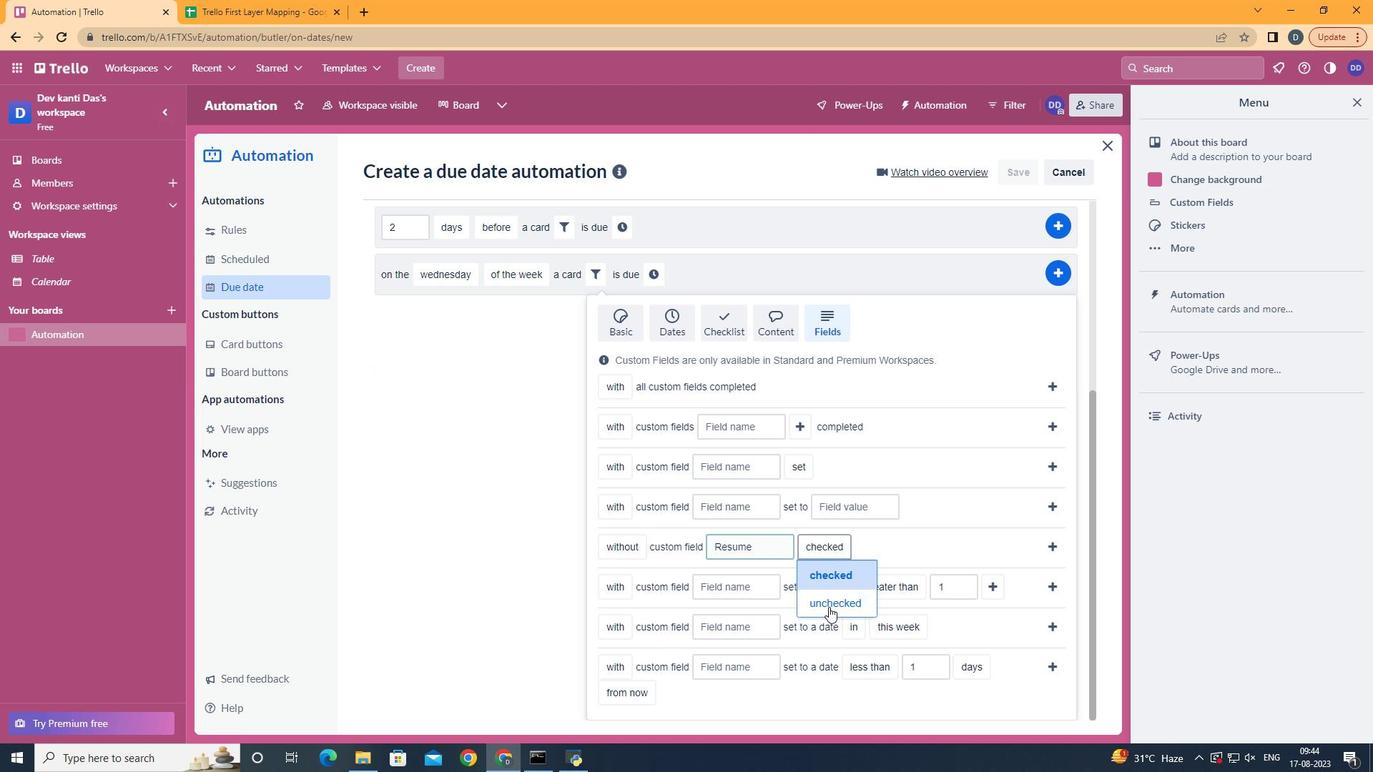 
Action: Mouse pressed left at (830, 608)
Screenshot: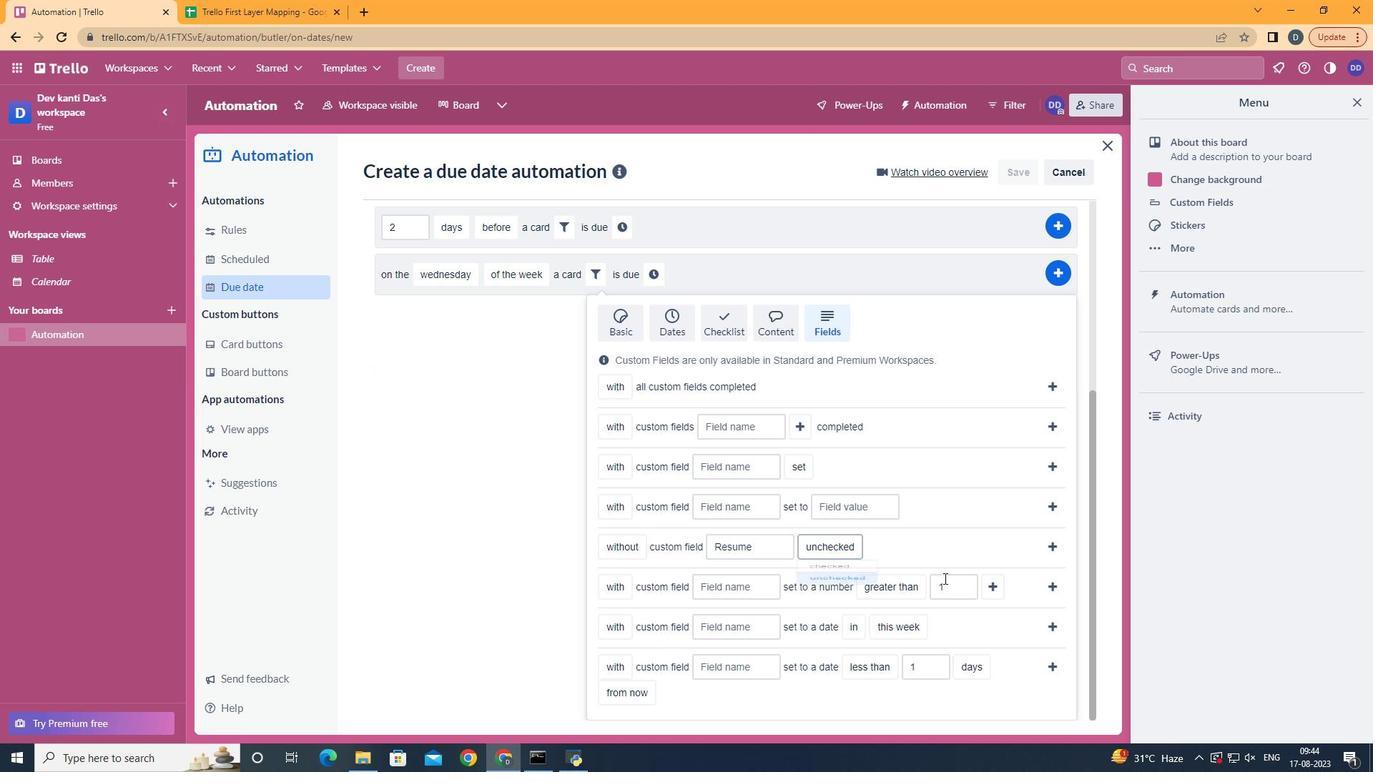 
Action: Mouse moved to (1049, 550)
Screenshot: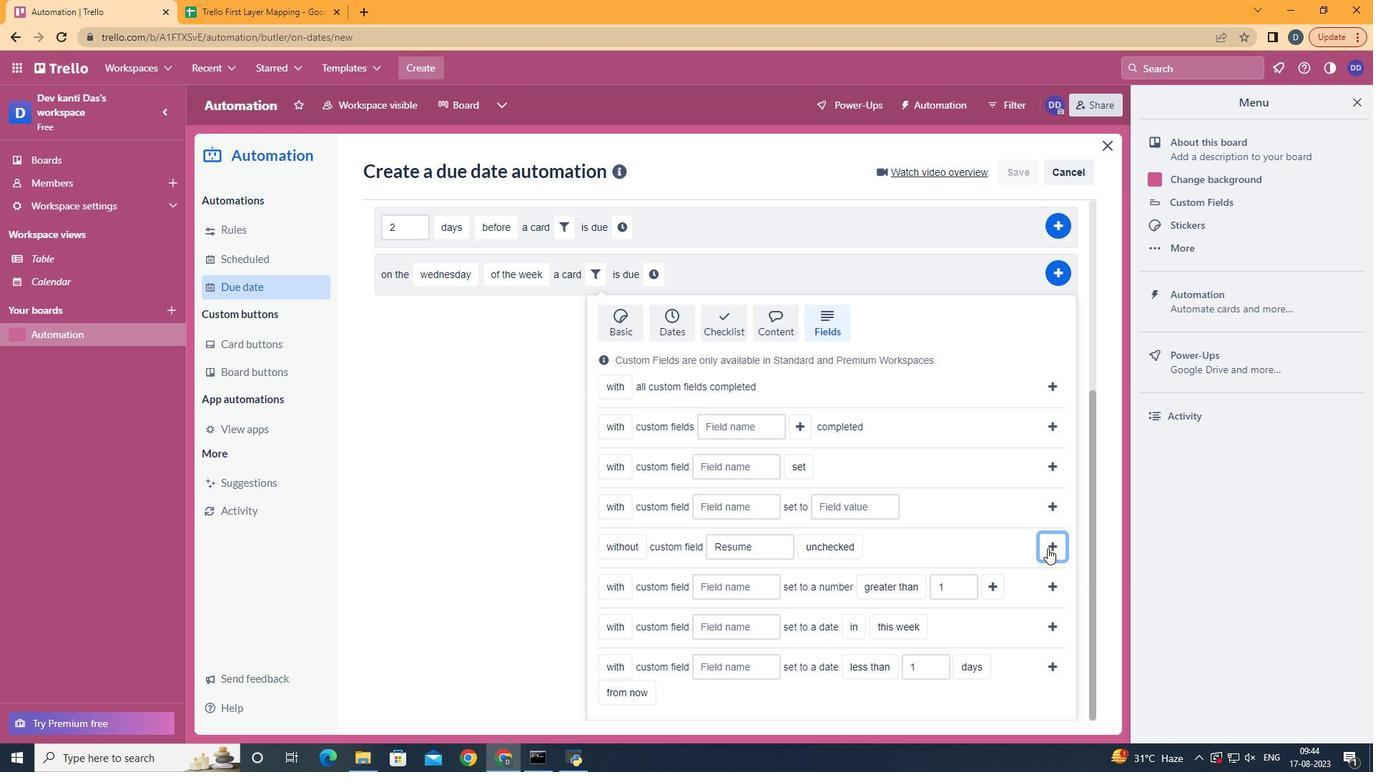 
Action: Mouse pressed left at (1049, 550)
Screenshot: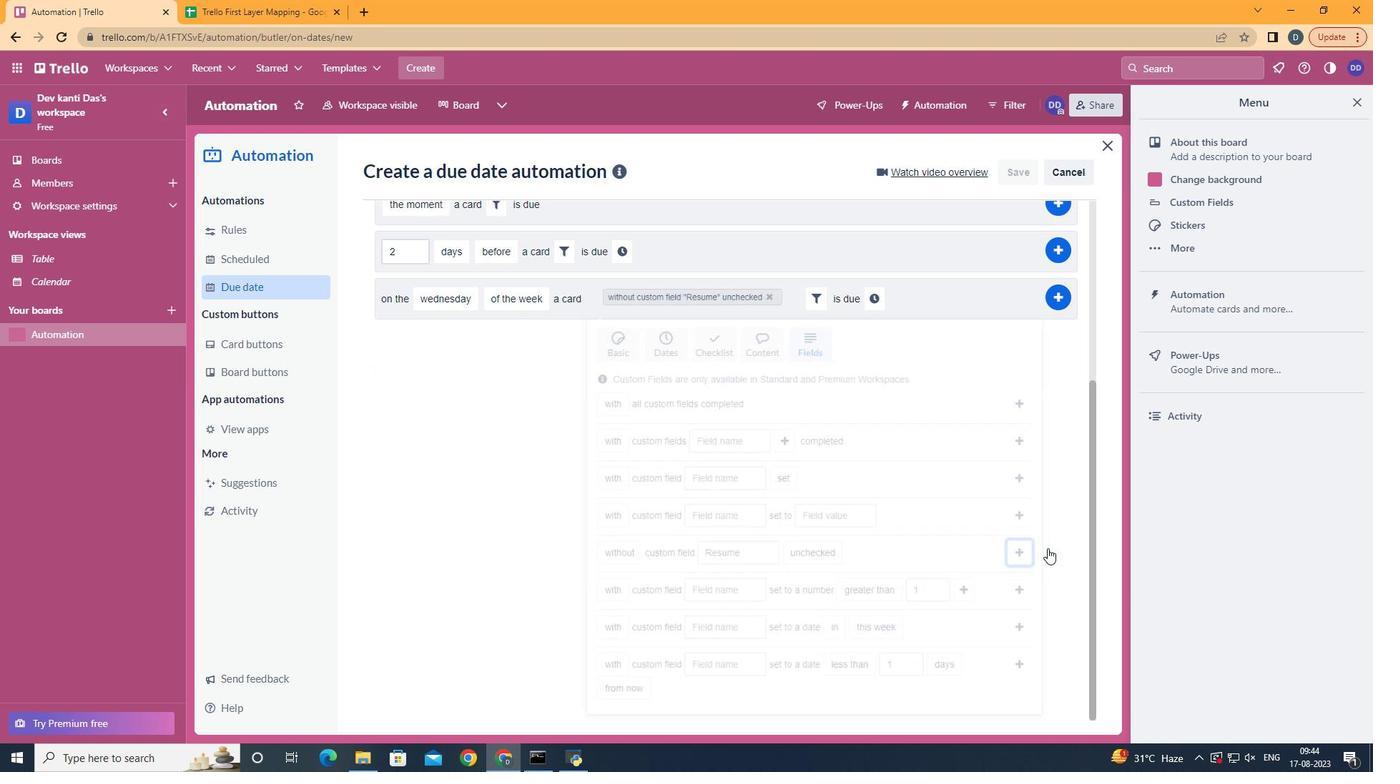 
Action: Mouse moved to (879, 577)
Screenshot: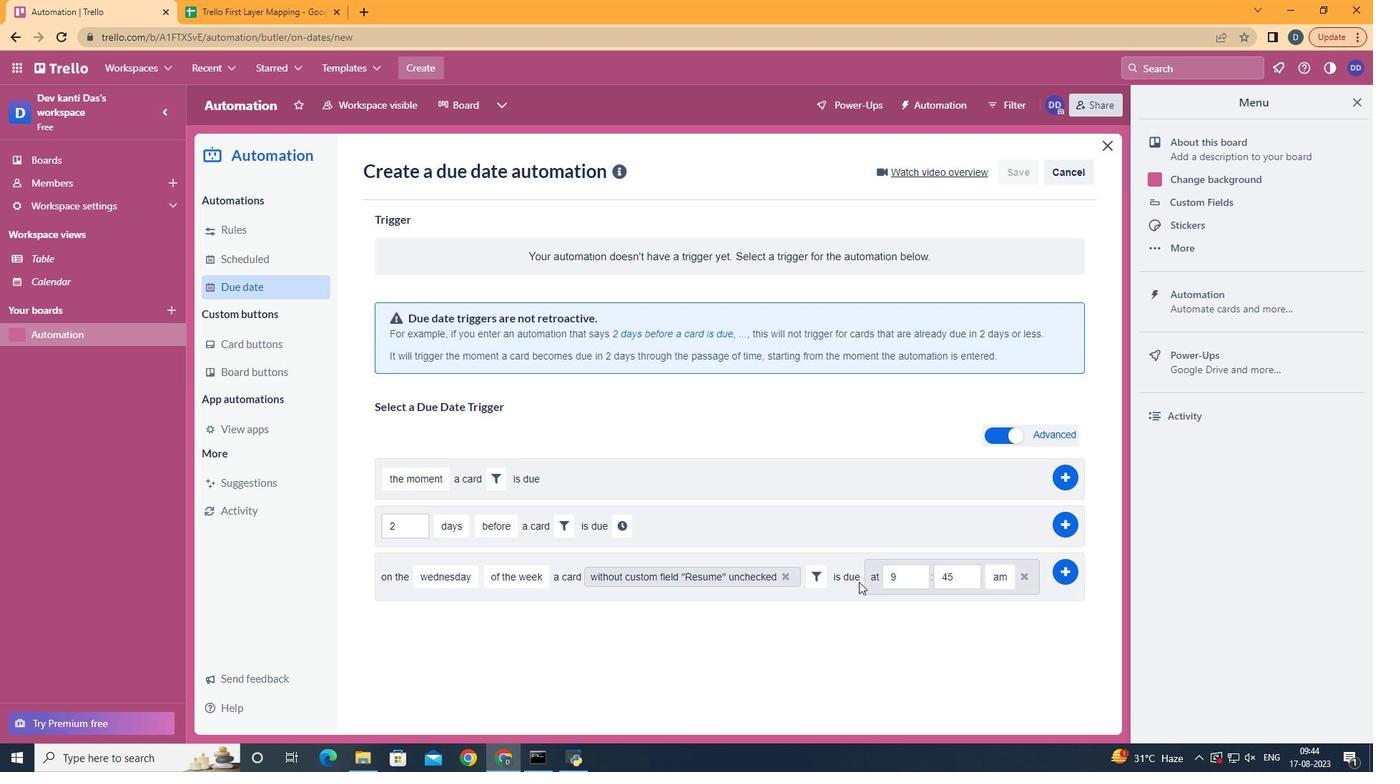 
Action: Mouse pressed left at (879, 577)
Screenshot: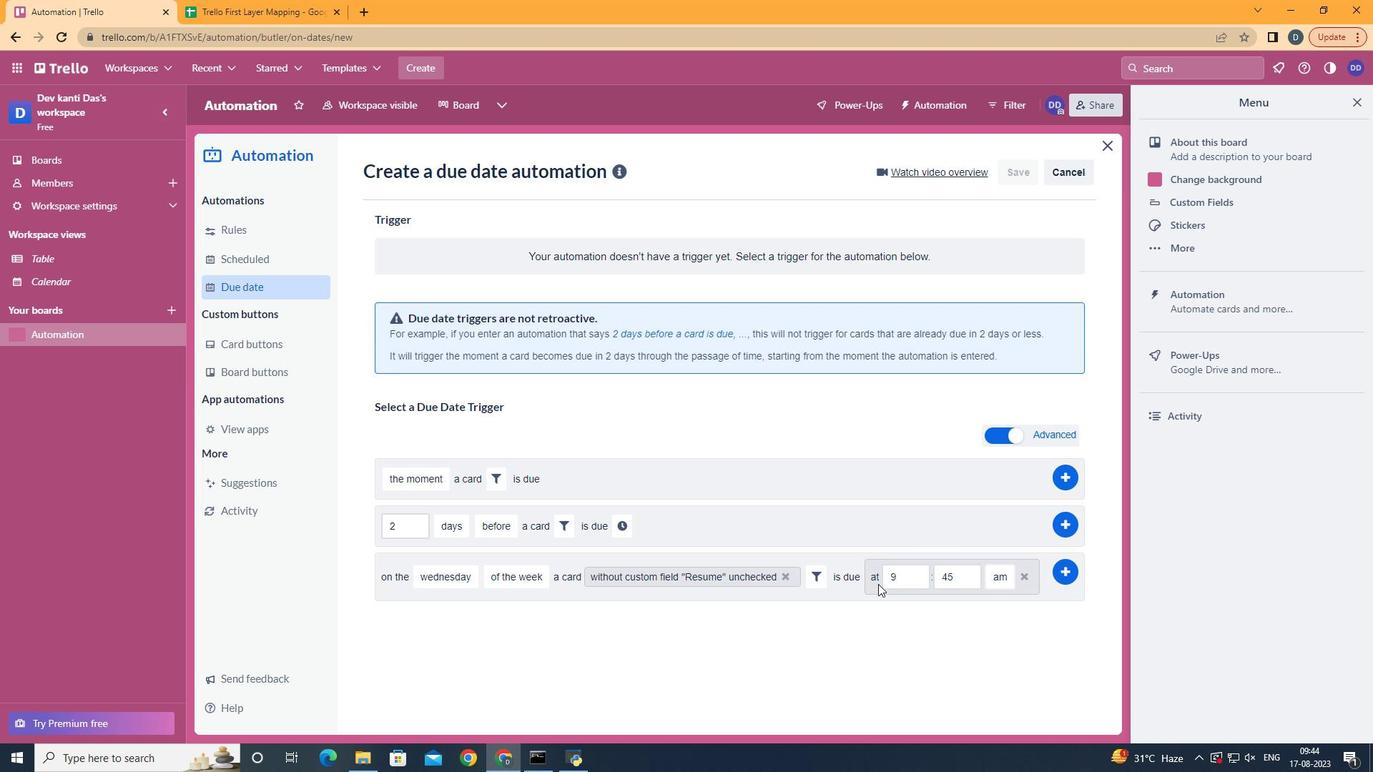 
Action: Mouse moved to (925, 581)
Screenshot: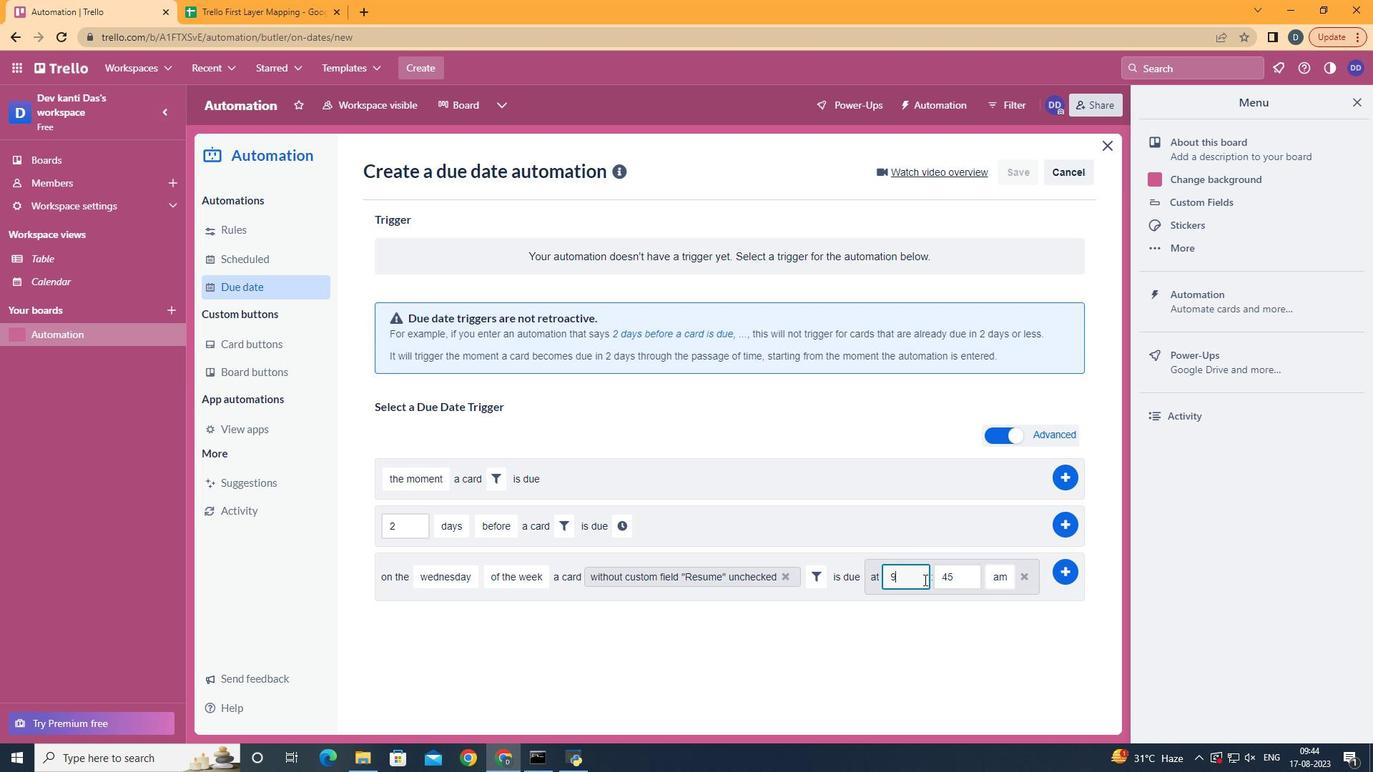 
Action: Mouse pressed left at (925, 581)
Screenshot: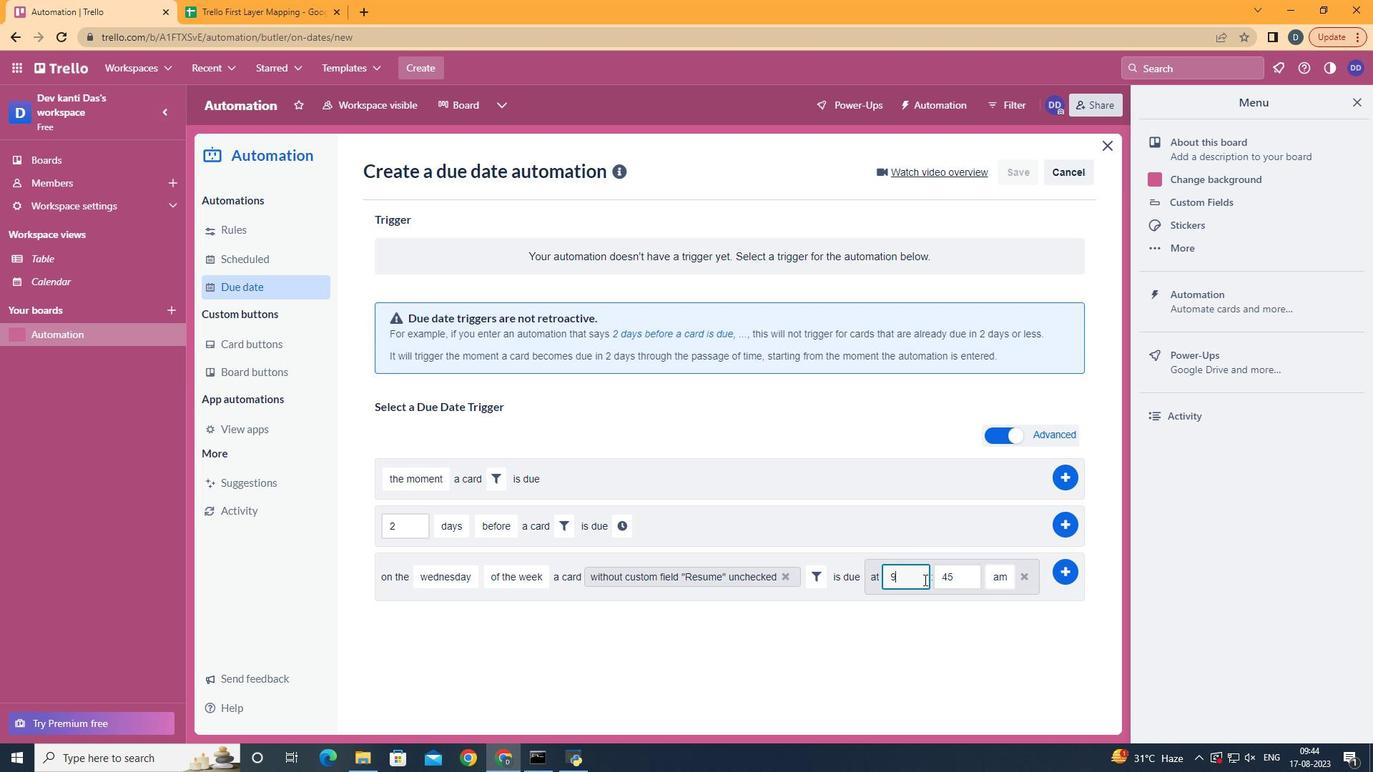 
Action: Key pressed <Key.backspace>11
Screenshot: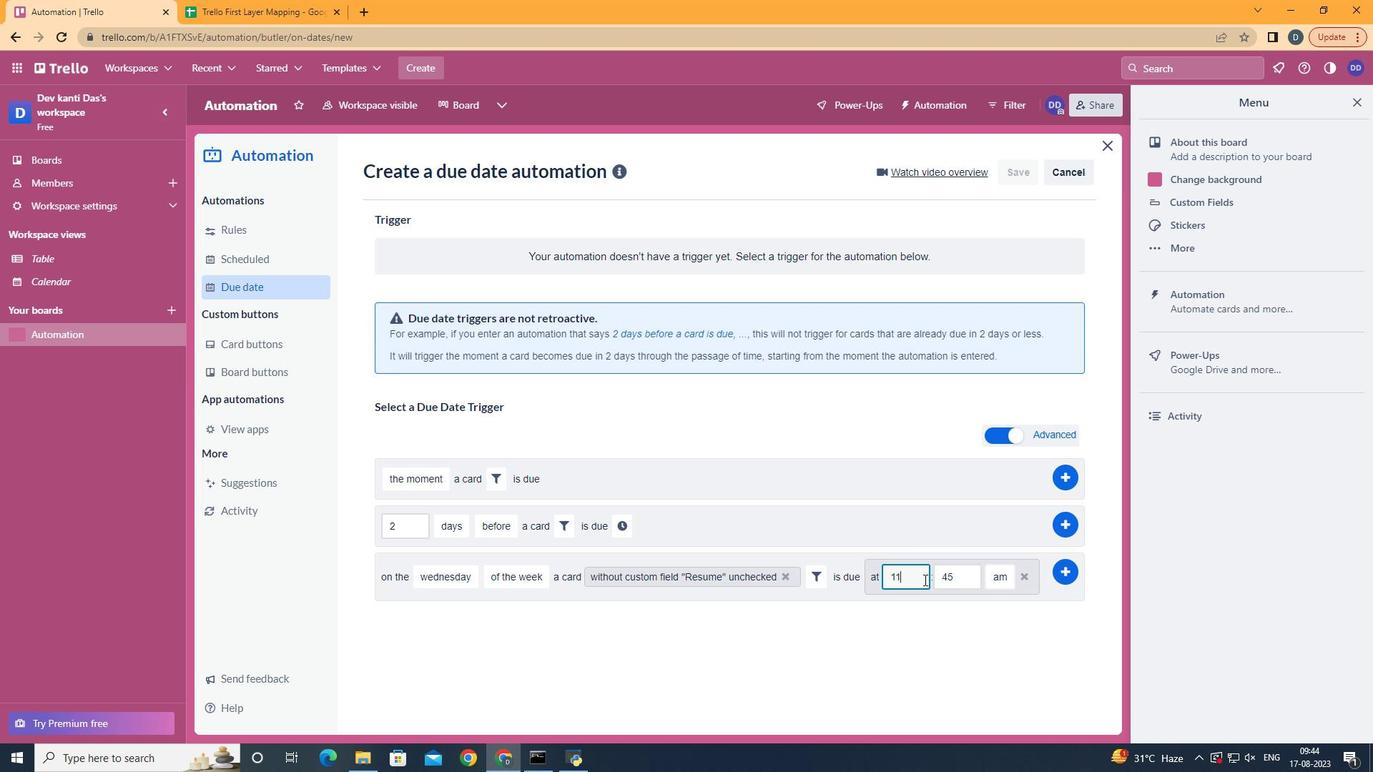 
Action: Mouse moved to (973, 570)
Screenshot: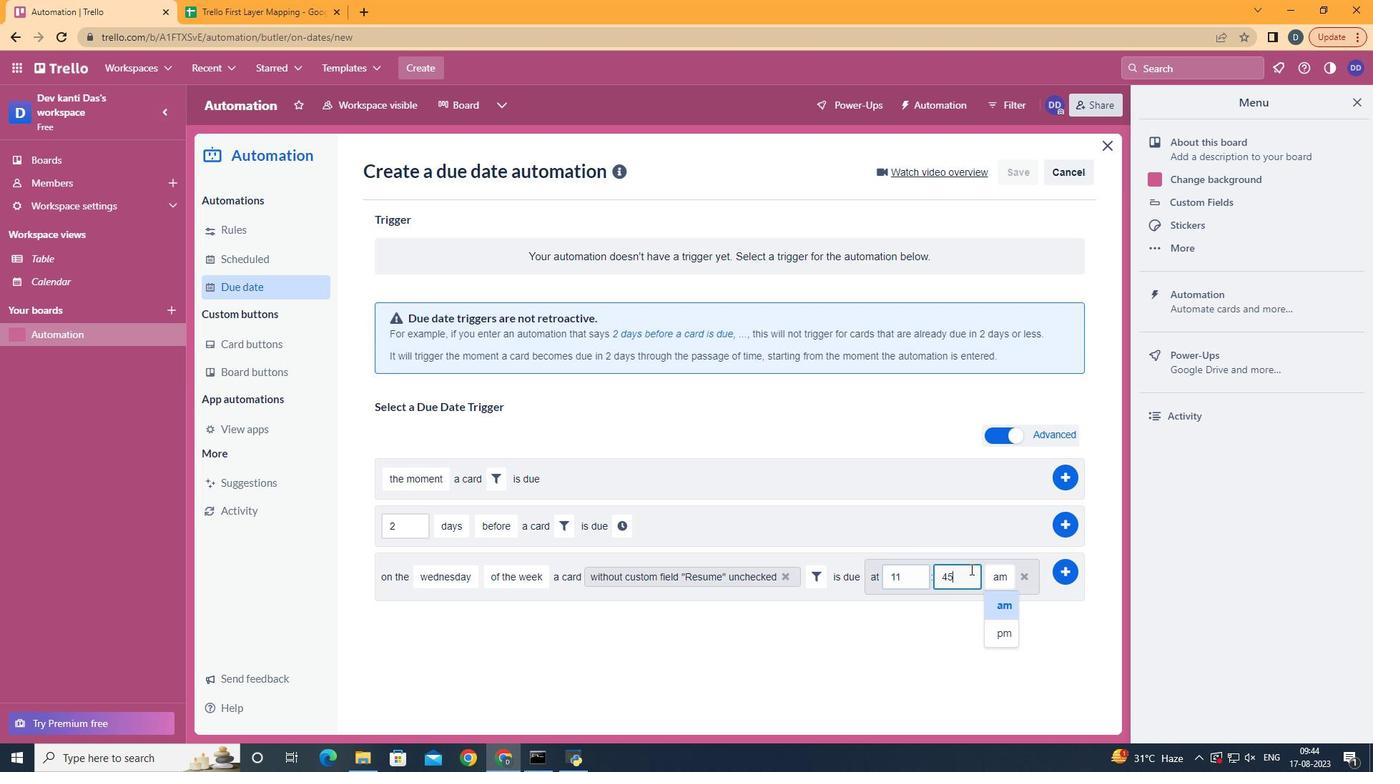 
Action: Mouse pressed left at (973, 570)
Screenshot: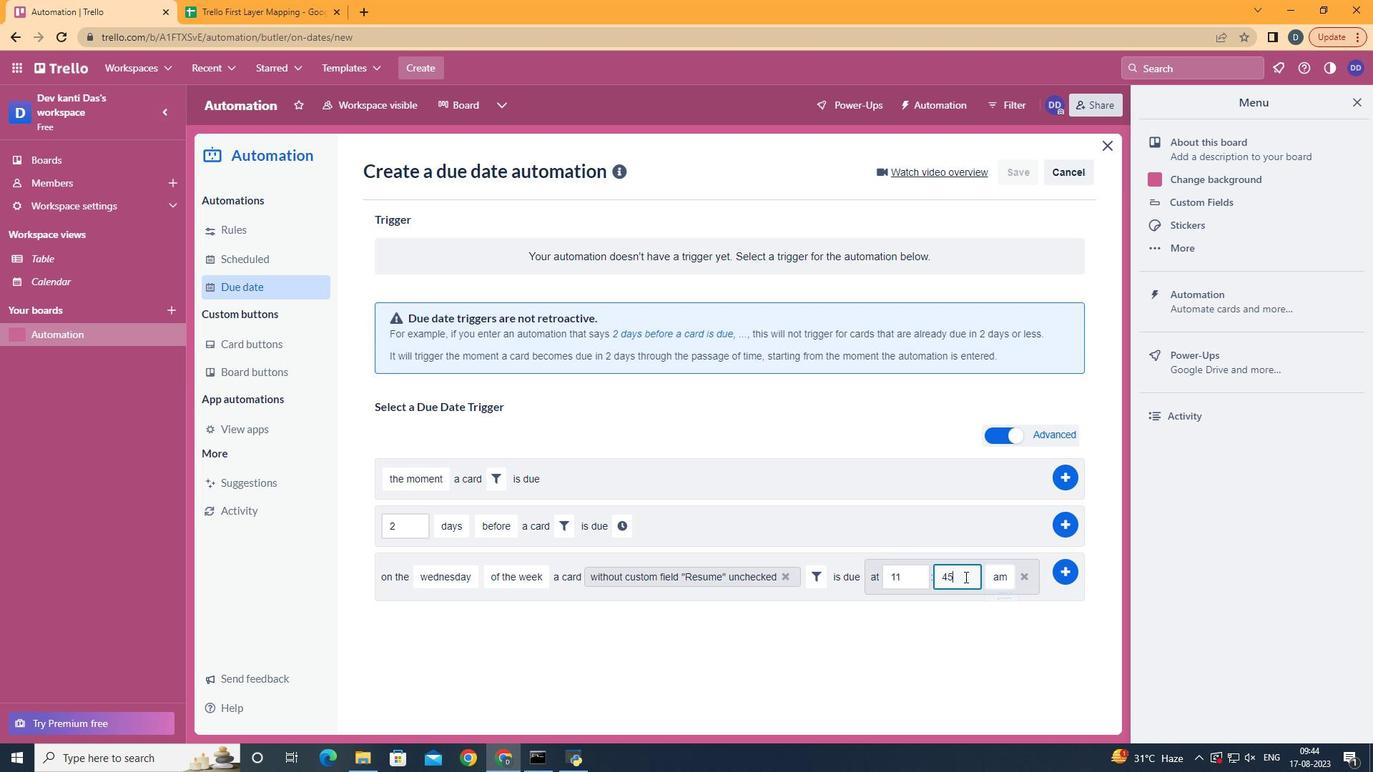 
Action: Mouse moved to (966, 578)
Screenshot: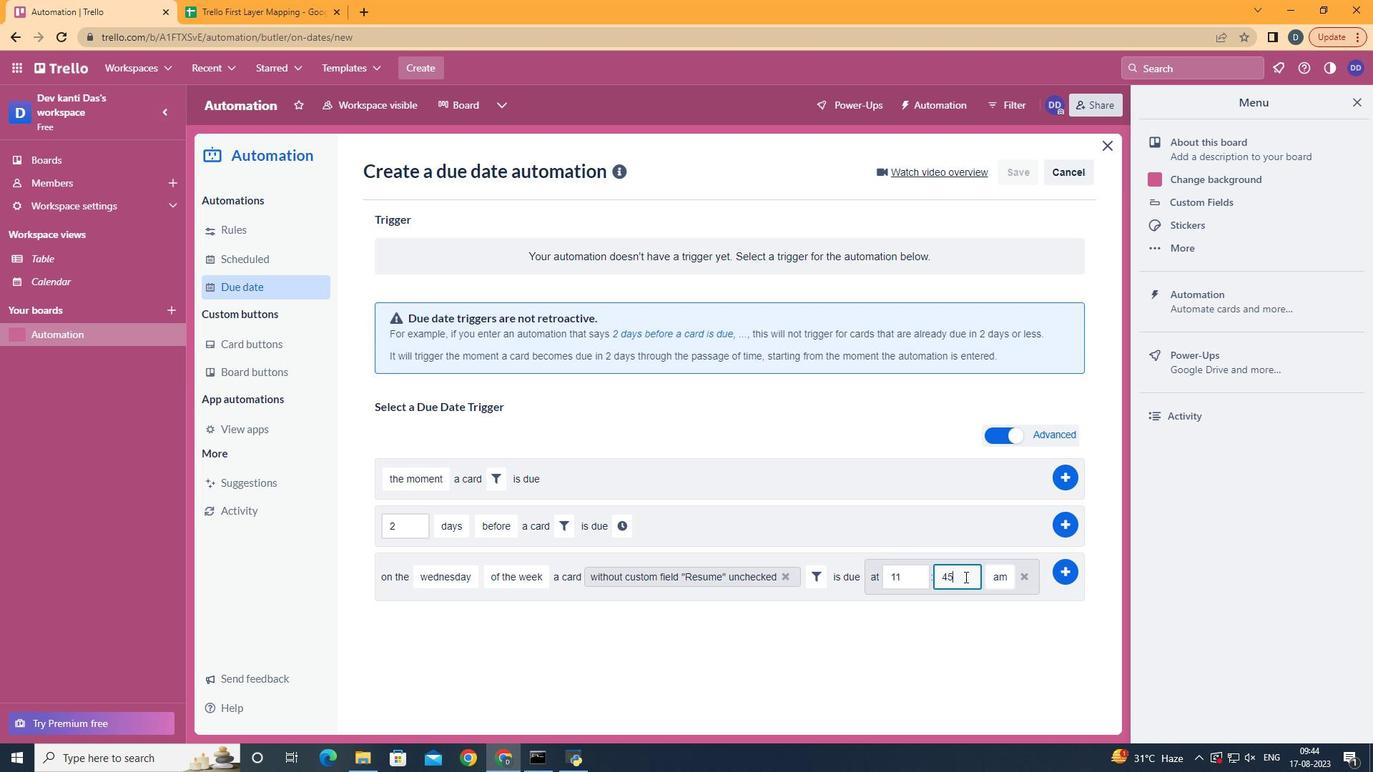 
Action: Key pressed <Key.backspace><Key.backspace>00
Screenshot: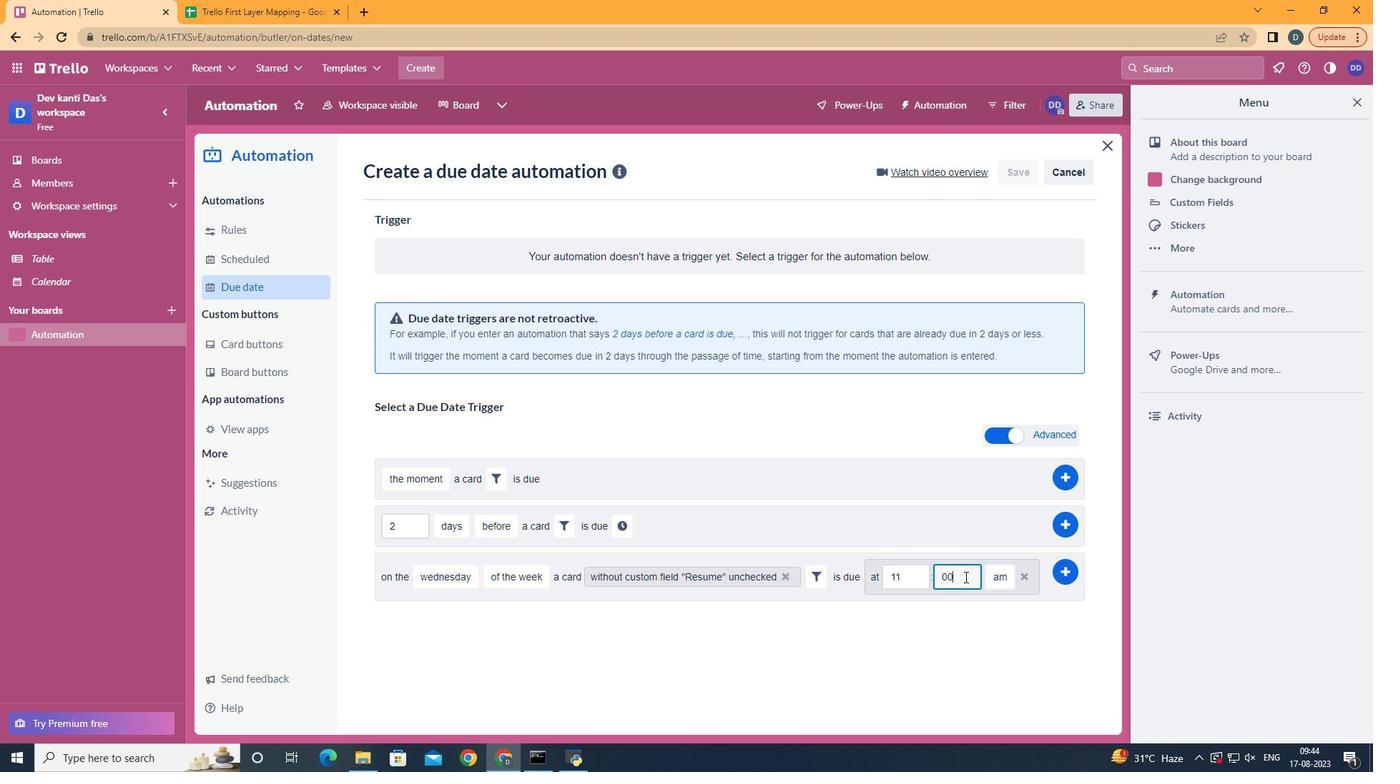 
Action: Mouse moved to (1059, 571)
Screenshot: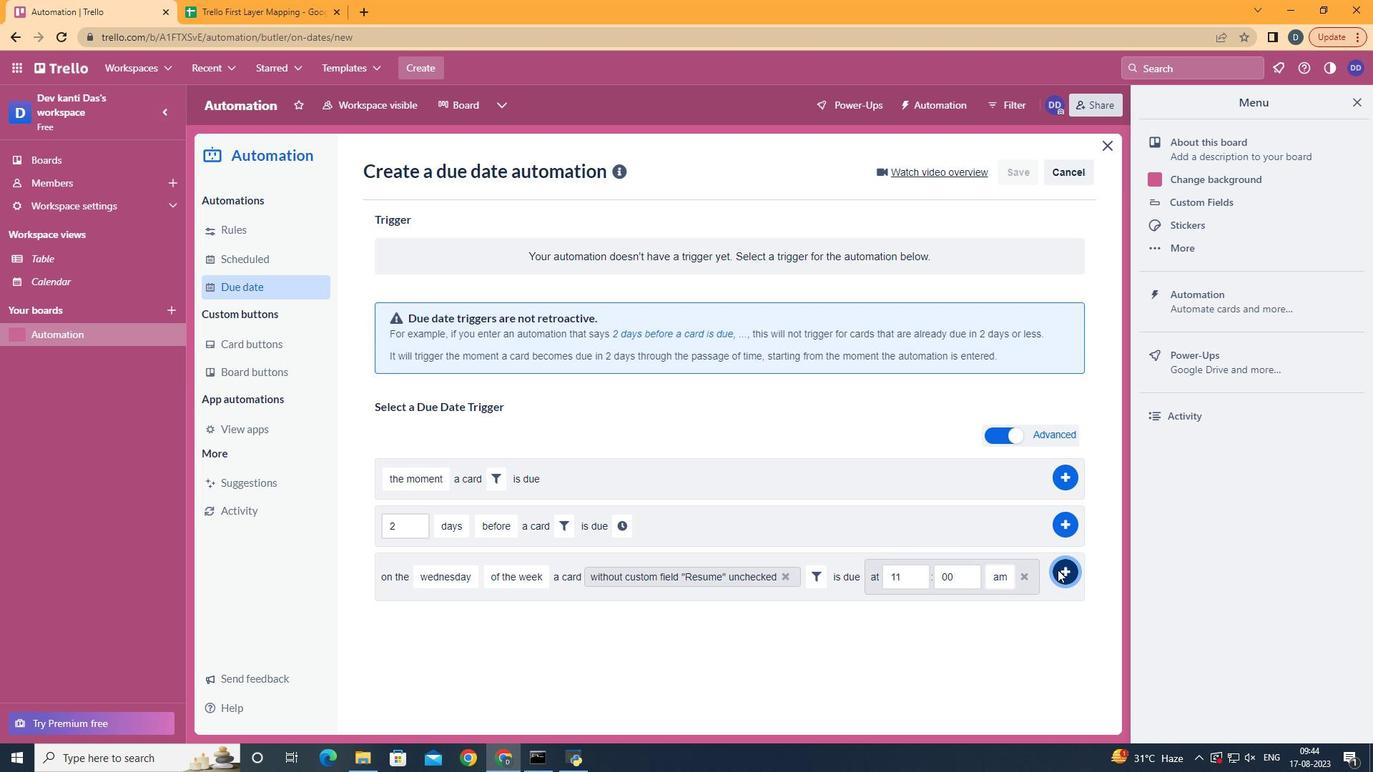 
Action: Mouse pressed left at (1059, 571)
Screenshot: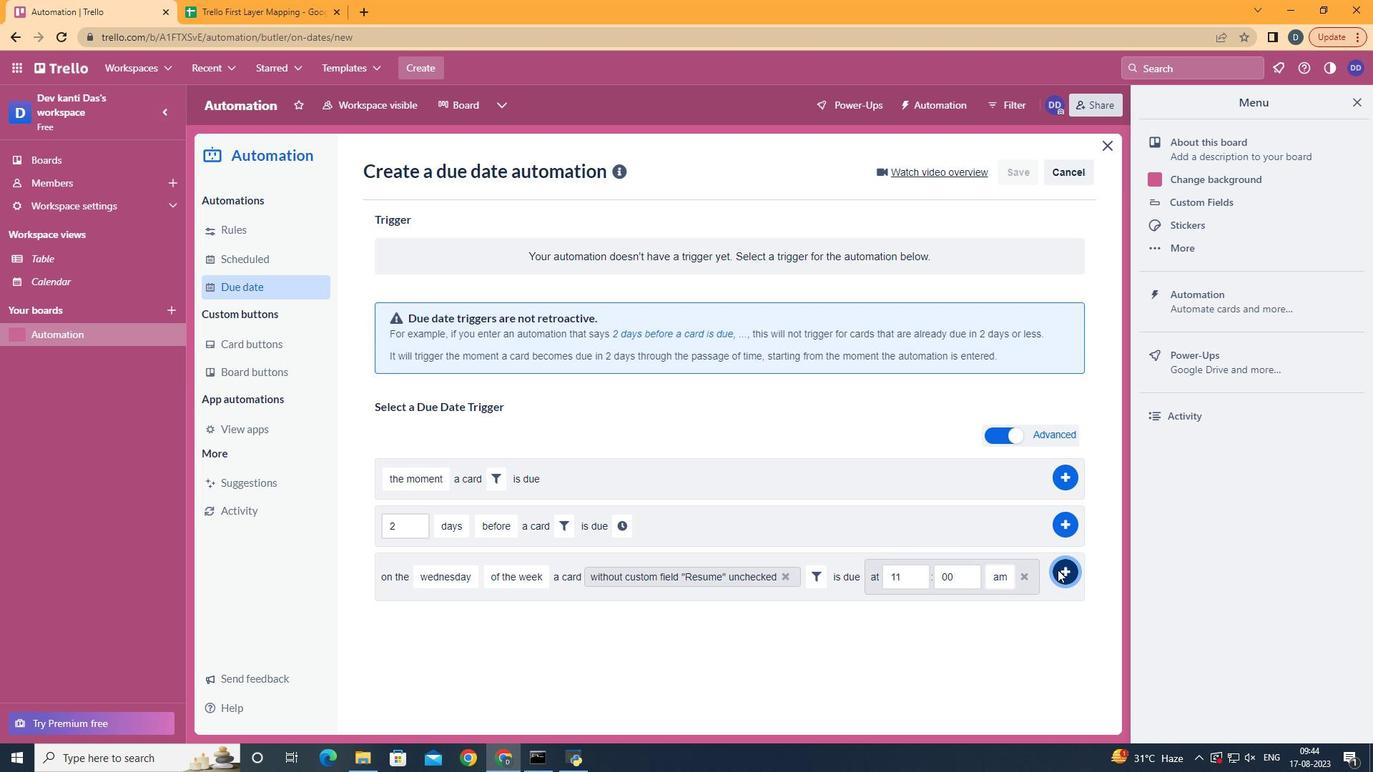 
Action: Mouse moved to (1059, 571)
Screenshot: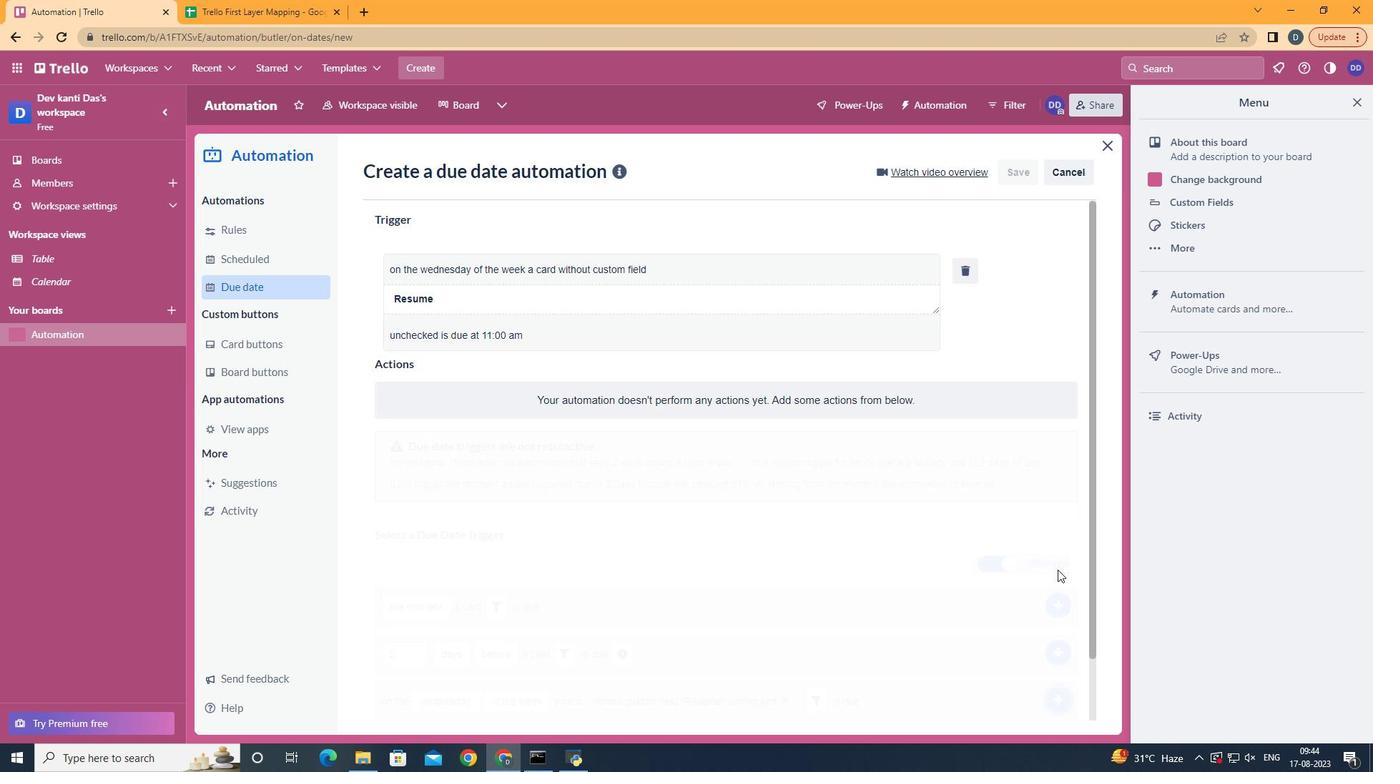 
